 Task:  Click on Golf Select Pick Sheet First name Mia Last name Mitchell and  Email softage.2@softage.net Group 1 Viktor Hovland Group 2 Collin Morikawa Bonus Golfer Collin Morikawa Group 3 Sungjae Im Group 4 Hideki Matsuyama #1 Golfer For The Week Jon Rahm Tie-Breaker Score 1 Submit pick sheet
Action: Mouse moved to (480, 328)
Screenshot: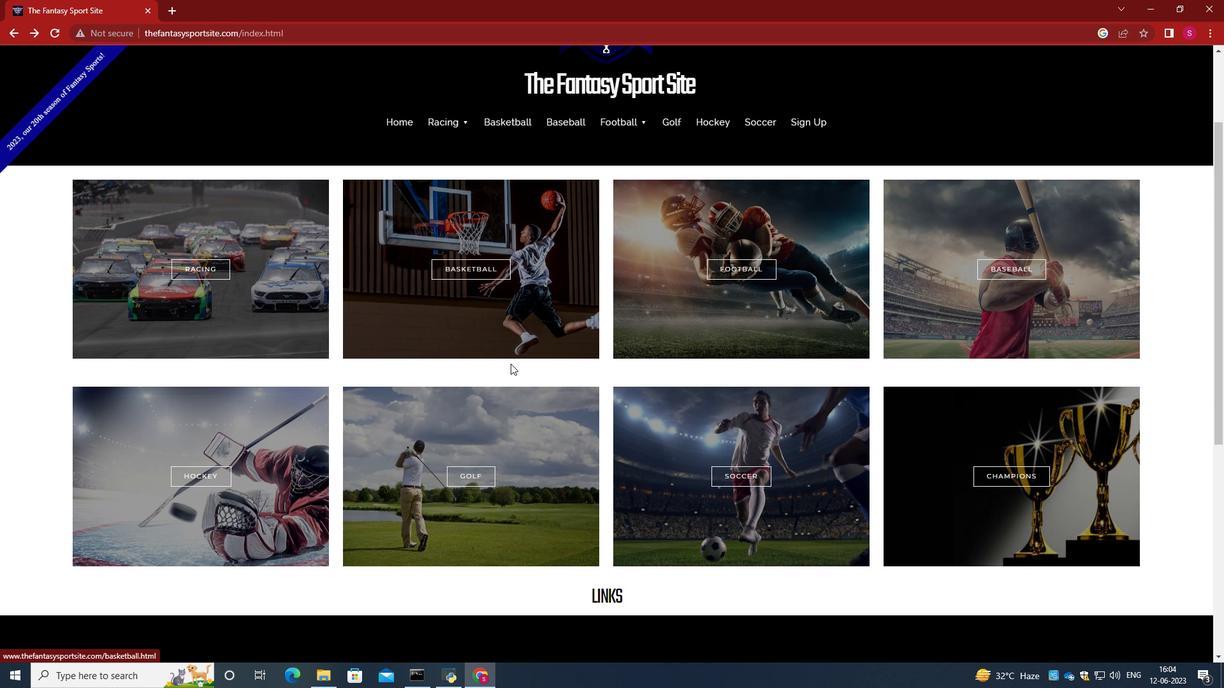 
Action: Mouse scrolled (480, 328) with delta (0, 0)
Screenshot: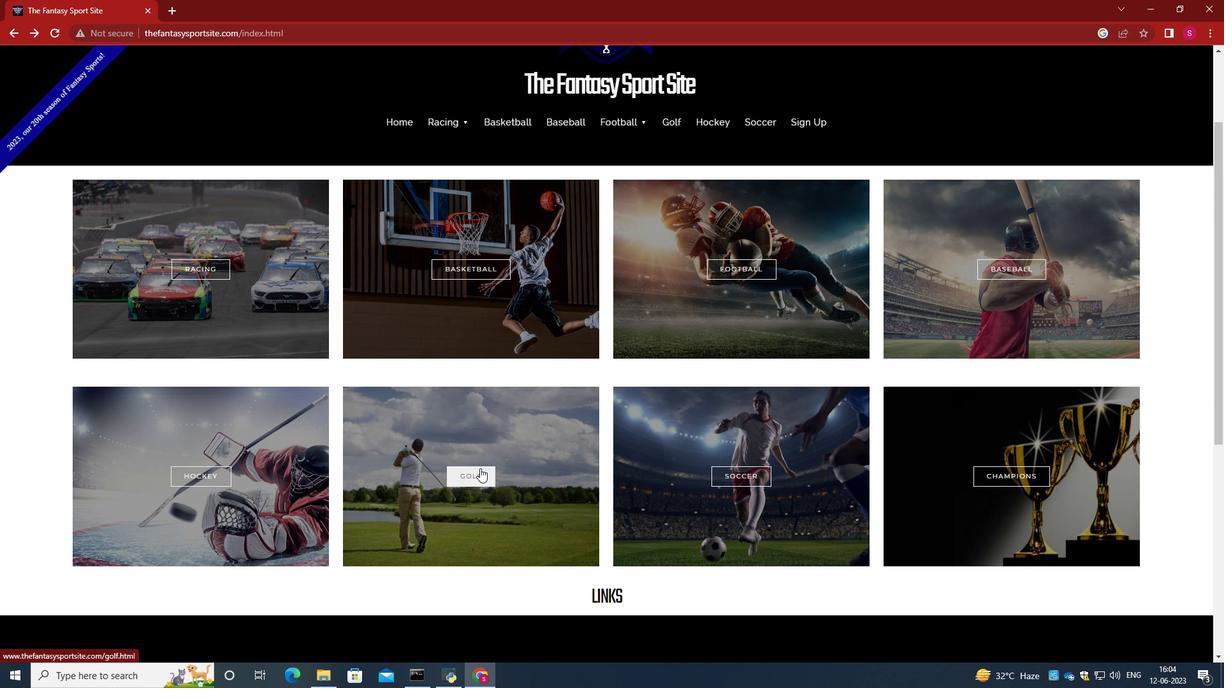 
Action: Mouse scrolled (480, 328) with delta (0, 0)
Screenshot: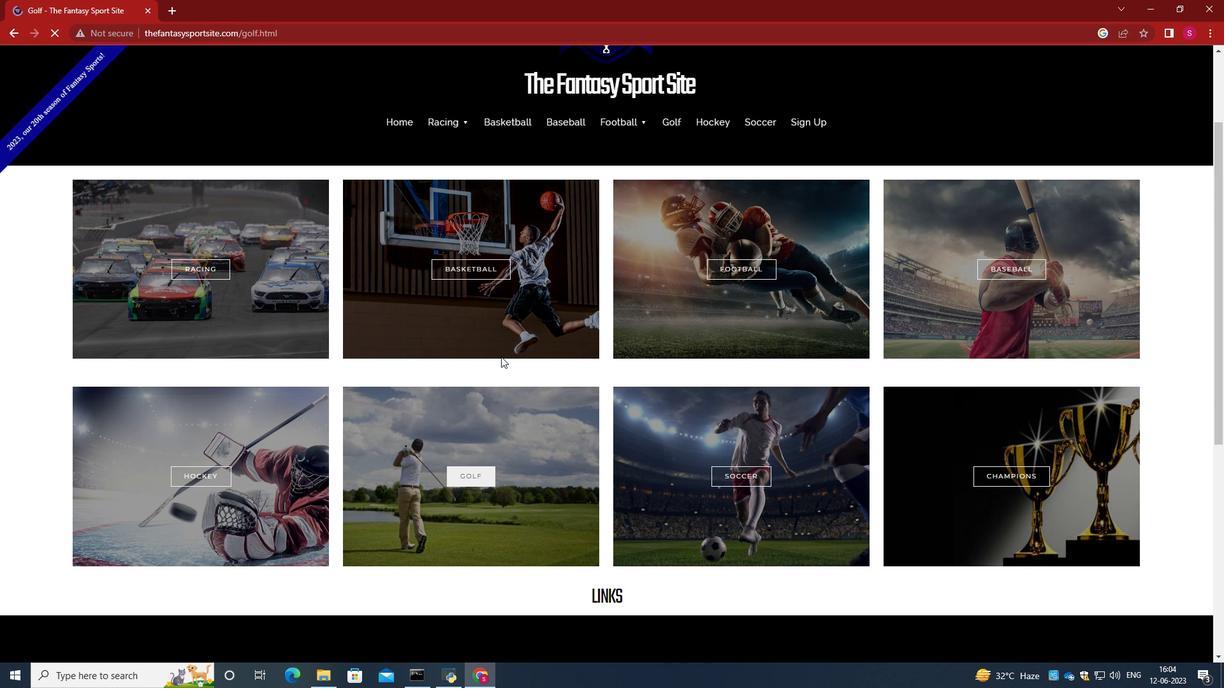 
Action: Mouse scrolled (480, 328) with delta (0, 0)
Screenshot: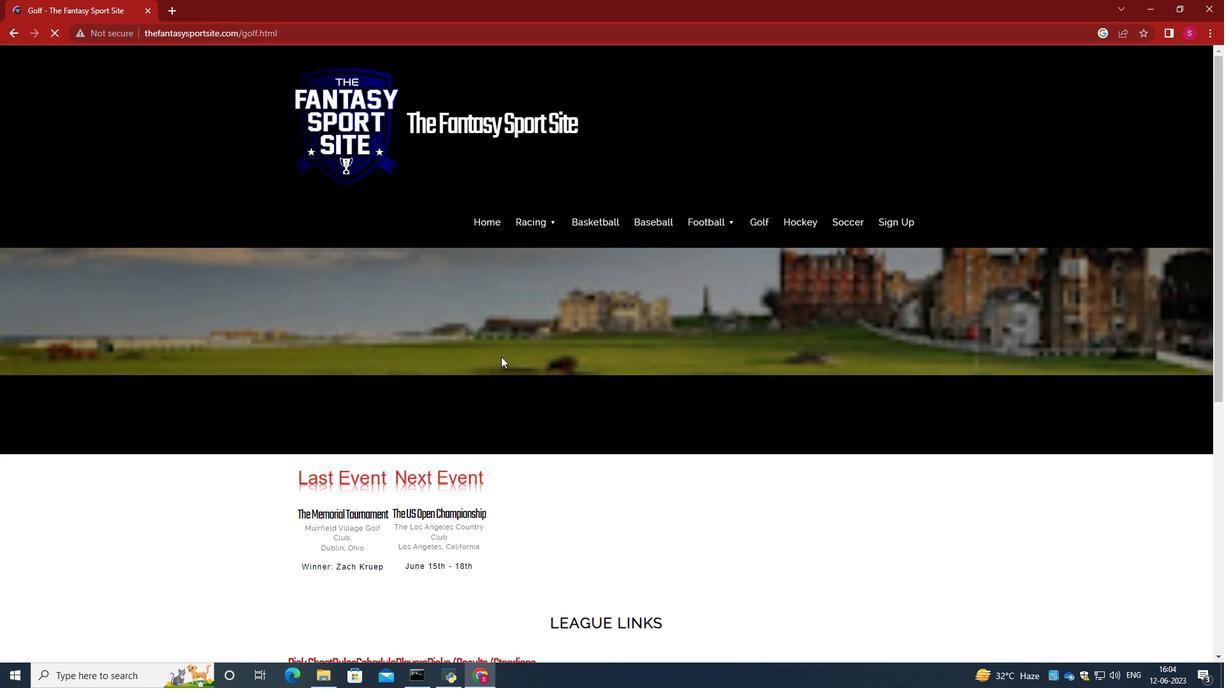 
Action: Mouse moved to (467, 427)
Screenshot: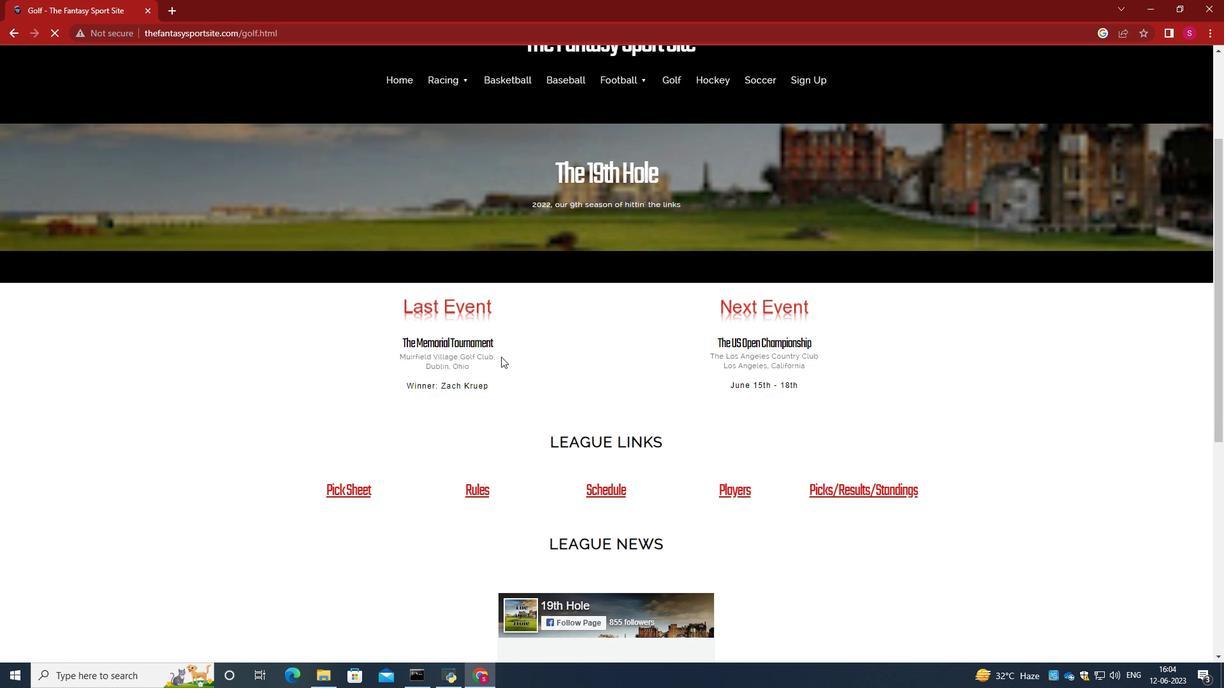 
Action: Mouse pressed left at (467, 427)
Screenshot: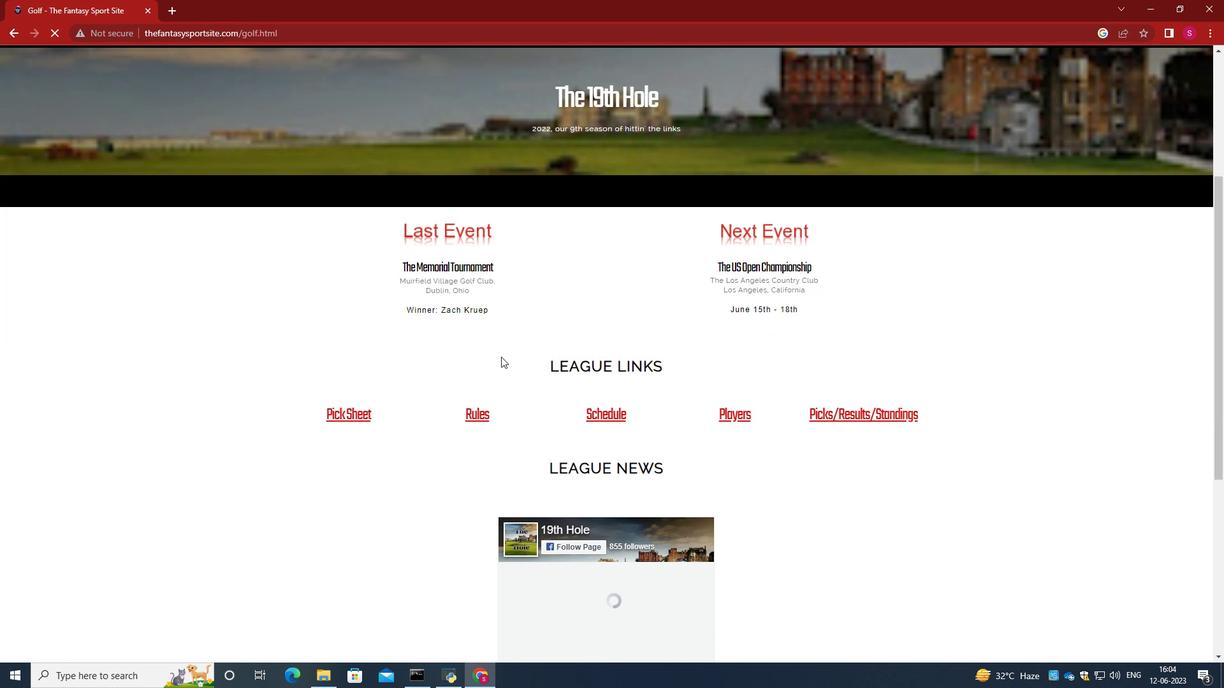 
Action: Mouse moved to (506, 372)
Screenshot: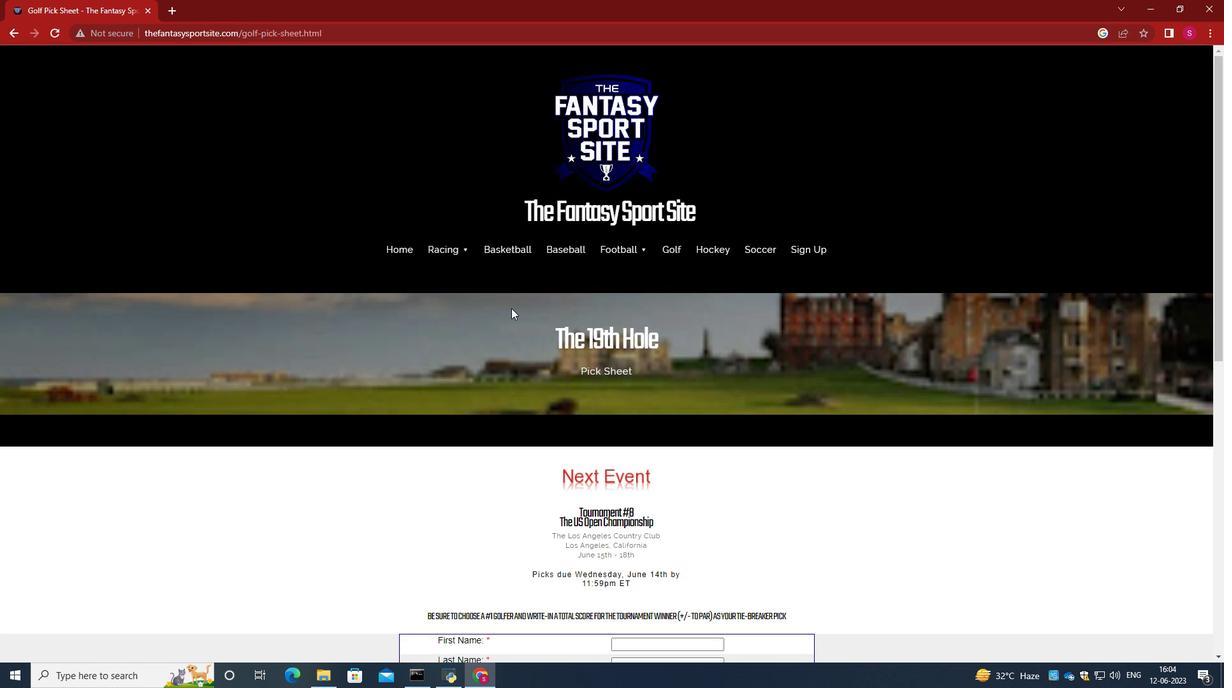 
Action: Mouse scrolled (506, 371) with delta (0, 0)
Screenshot: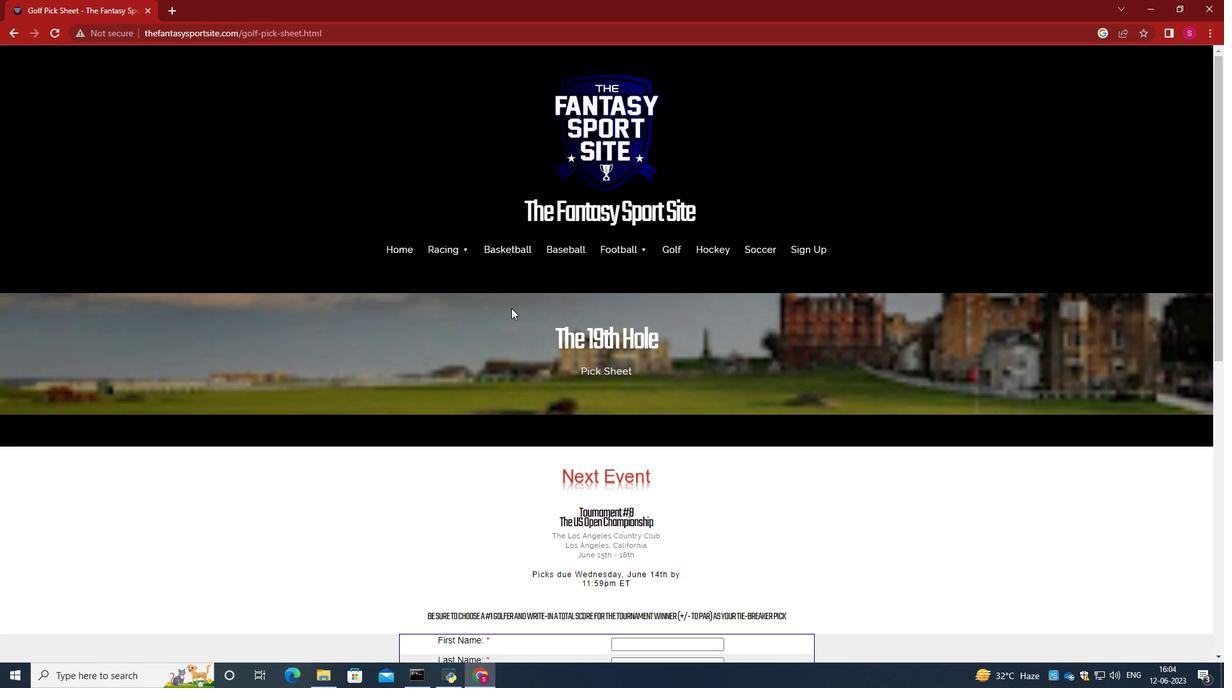 
Action: Mouse scrolled (506, 371) with delta (0, 0)
Screenshot: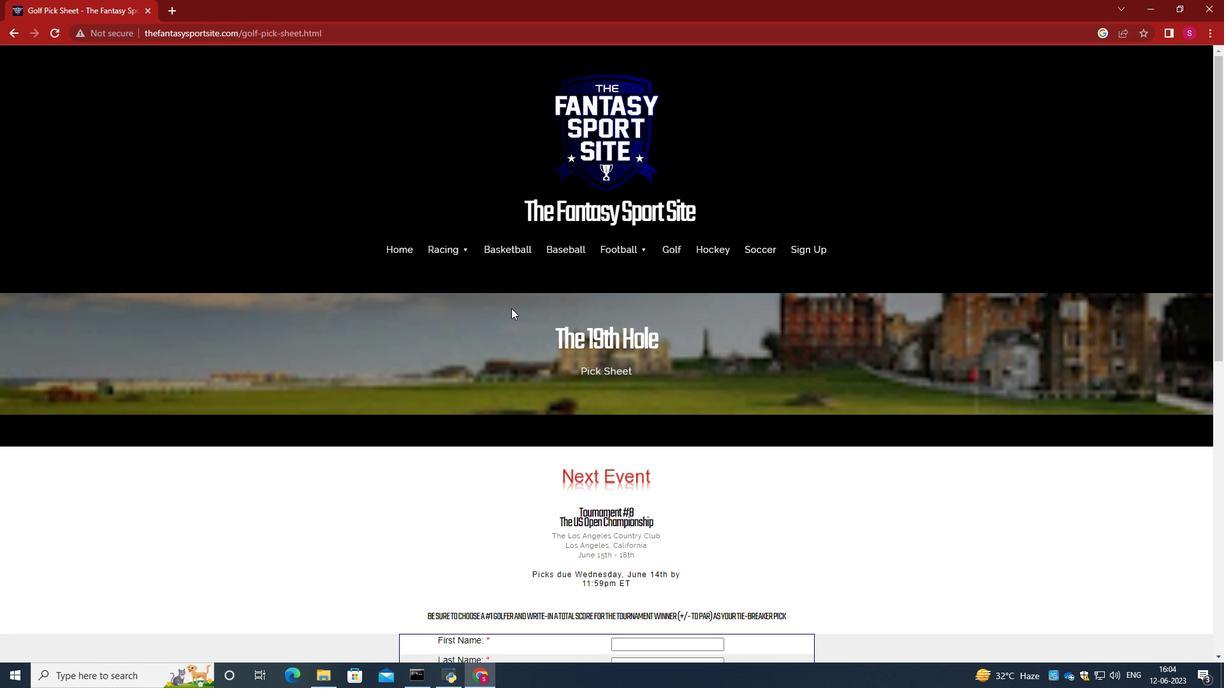 
Action: Mouse scrolled (506, 371) with delta (0, 0)
Screenshot: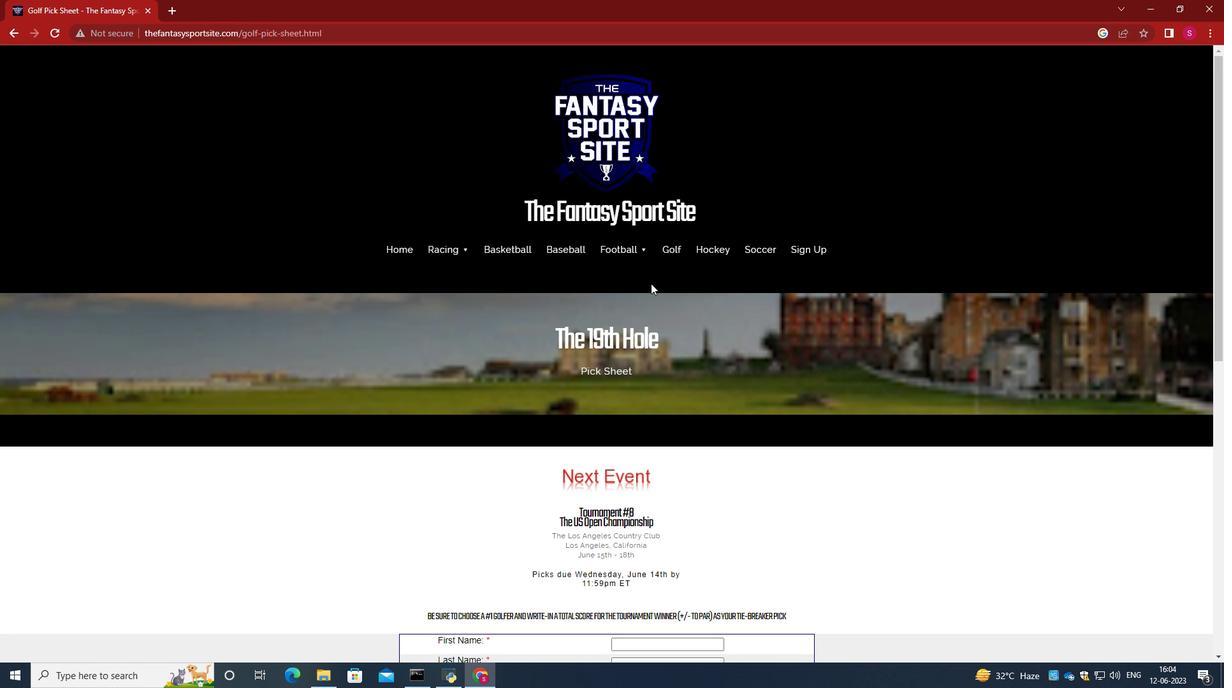 
Action: Mouse scrolled (506, 371) with delta (0, 0)
Screenshot: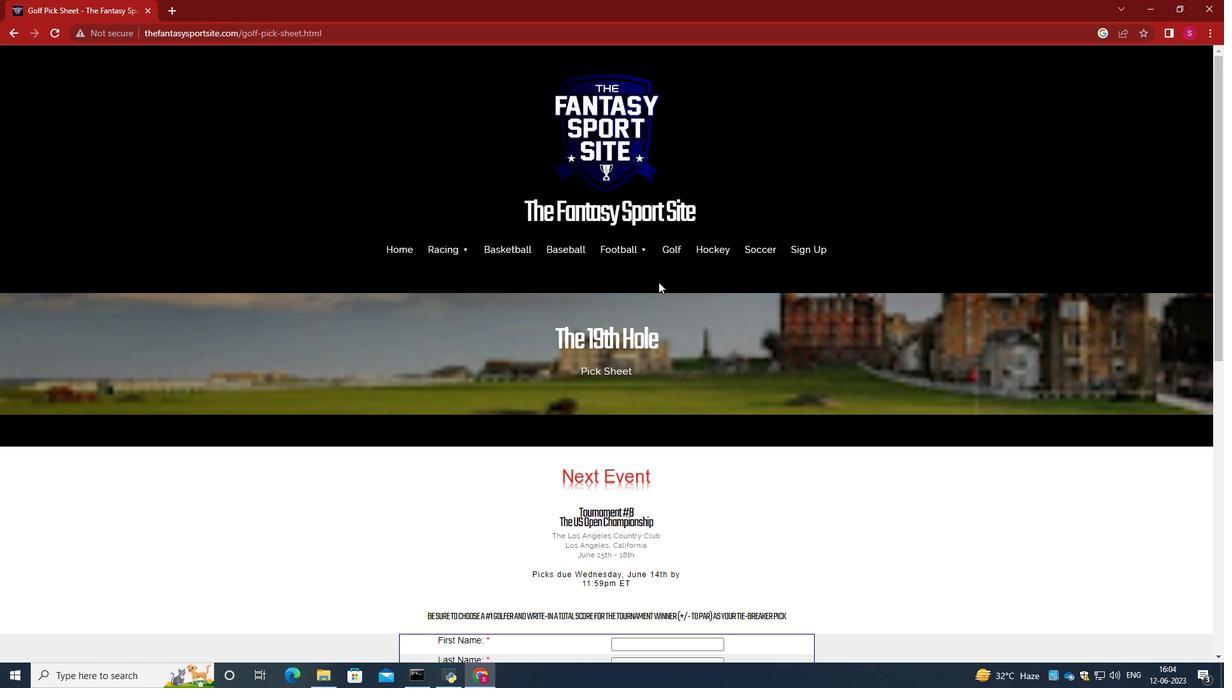 
Action: Mouse moved to (368, 413)
Screenshot: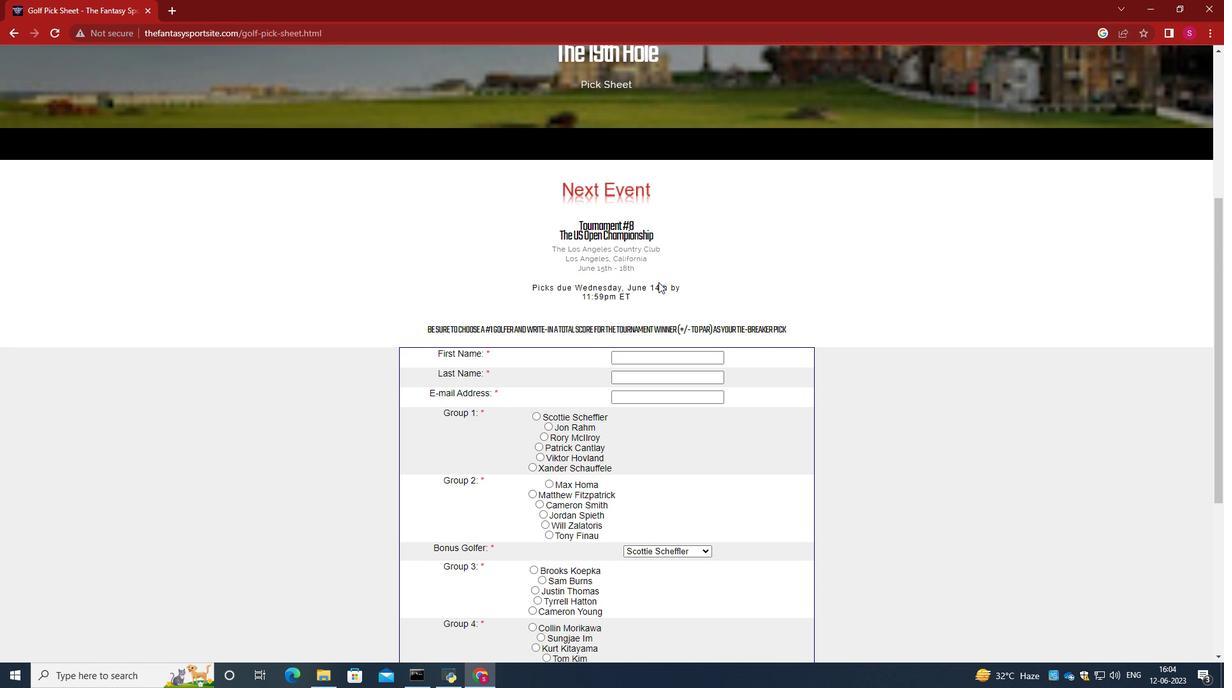 
Action: Mouse pressed left at (368, 413)
Screenshot: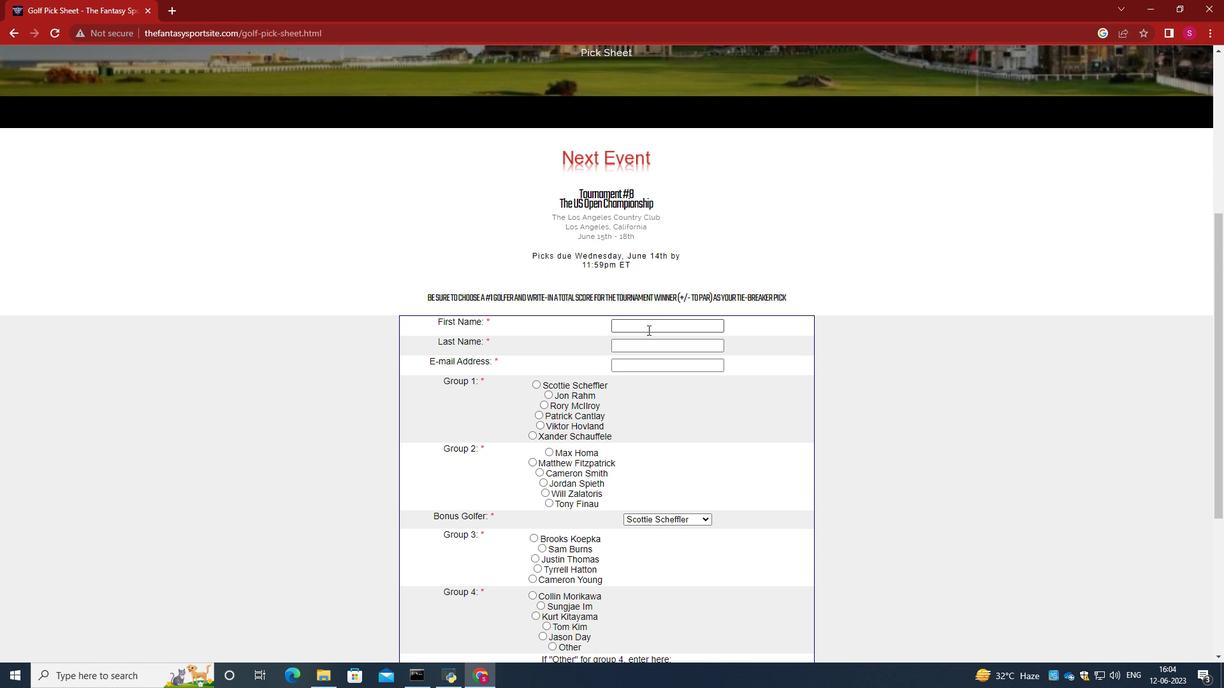 
Action: Mouse moved to (568, 346)
Screenshot: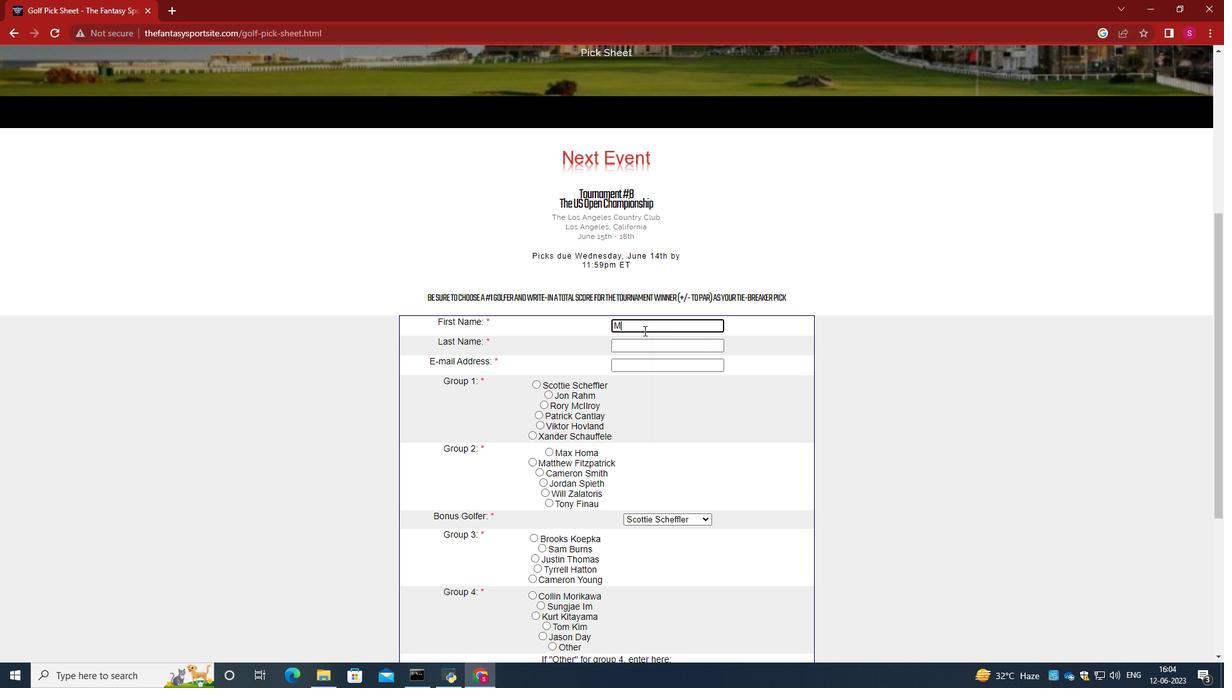 
Action: Mouse scrolled (568, 346) with delta (0, 0)
Screenshot: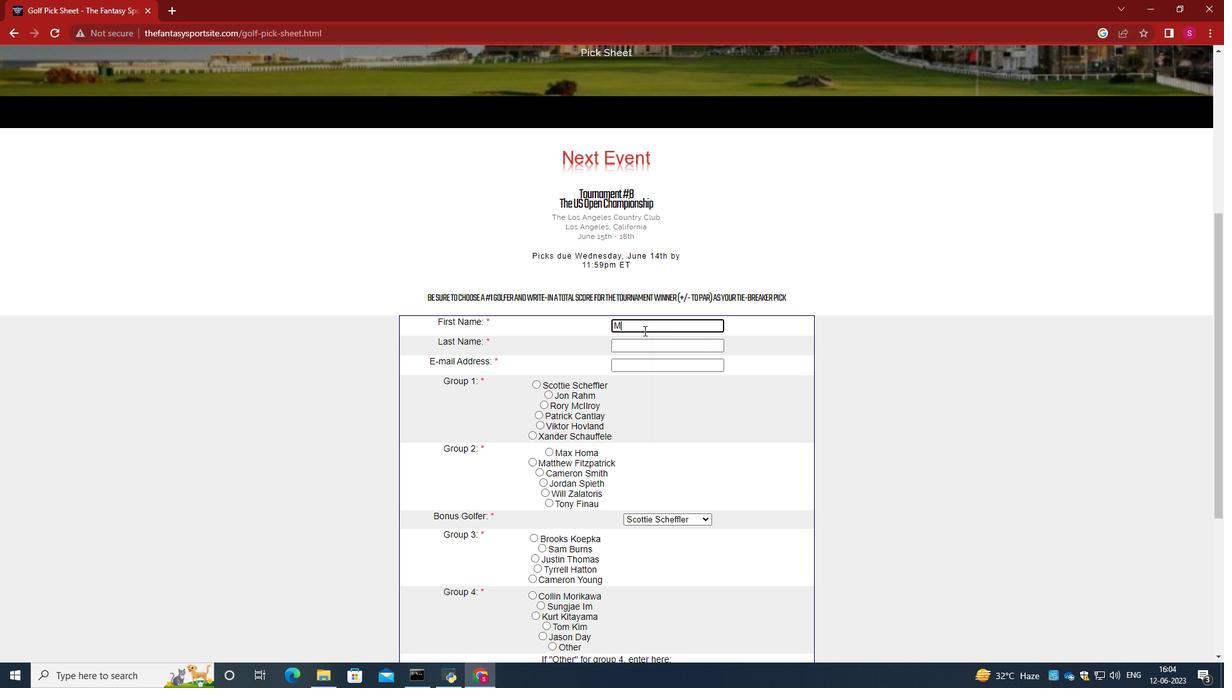 
Action: Mouse scrolled (568, 346) with delta (0, 0)
Screenshot: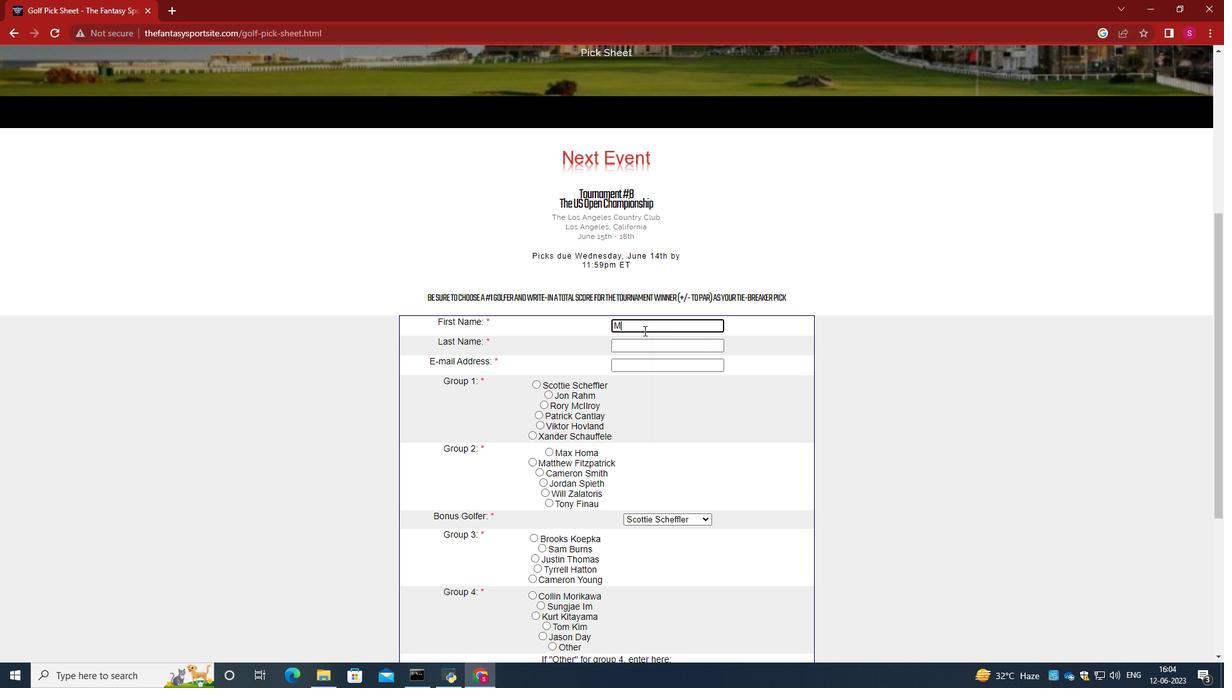 
Action: Mouse scrolled (568, 347) with delta (0, 0)
Screenshot: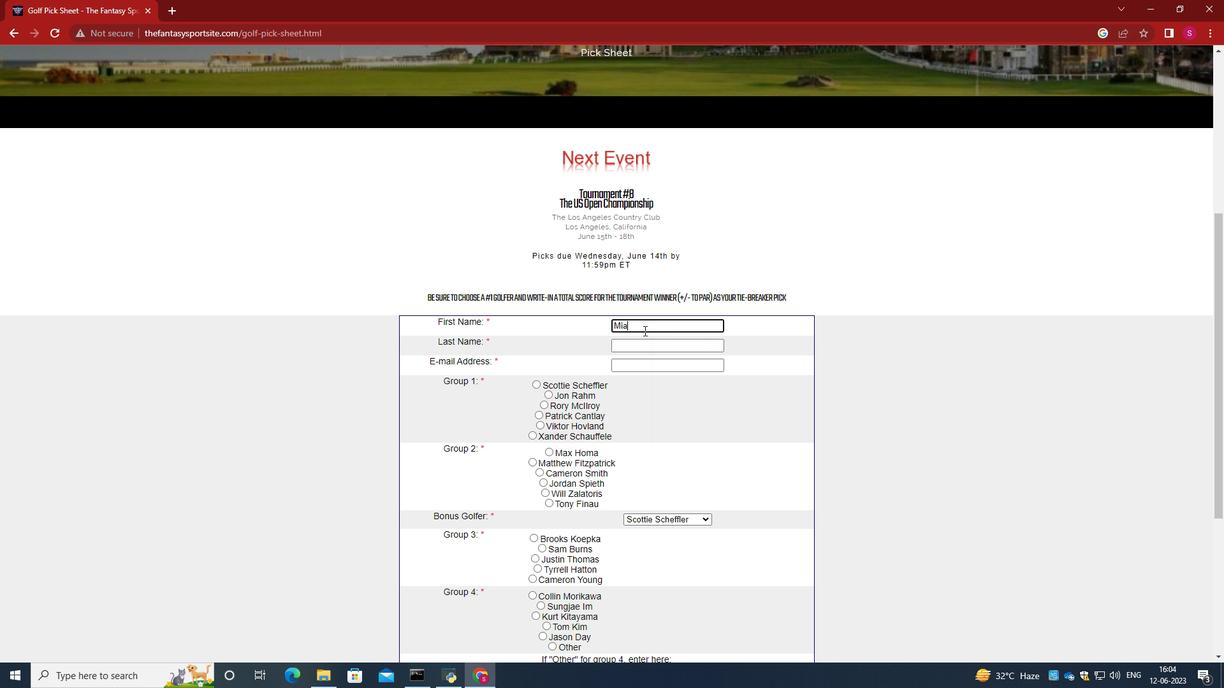 
Action: Mouse scrolled (568, 347) with delta (0, 0)
Screenshot: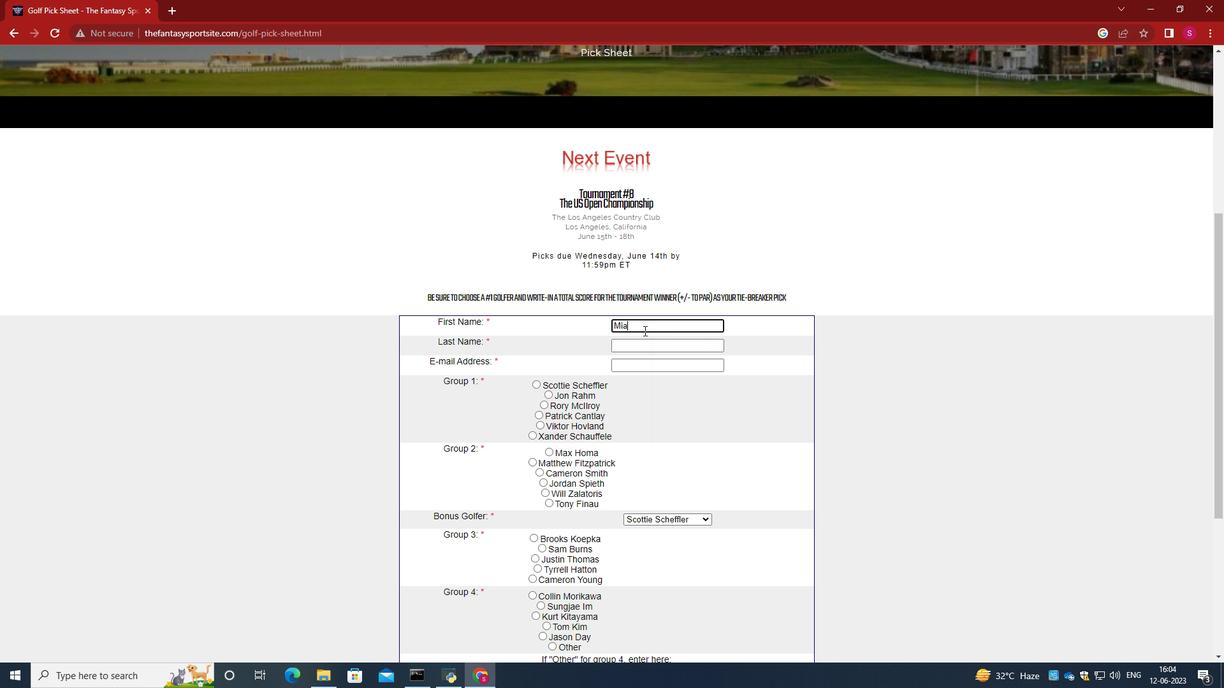 
Action: Mouse scrolled (568, 347) with delta (0, 0)
Screenshot: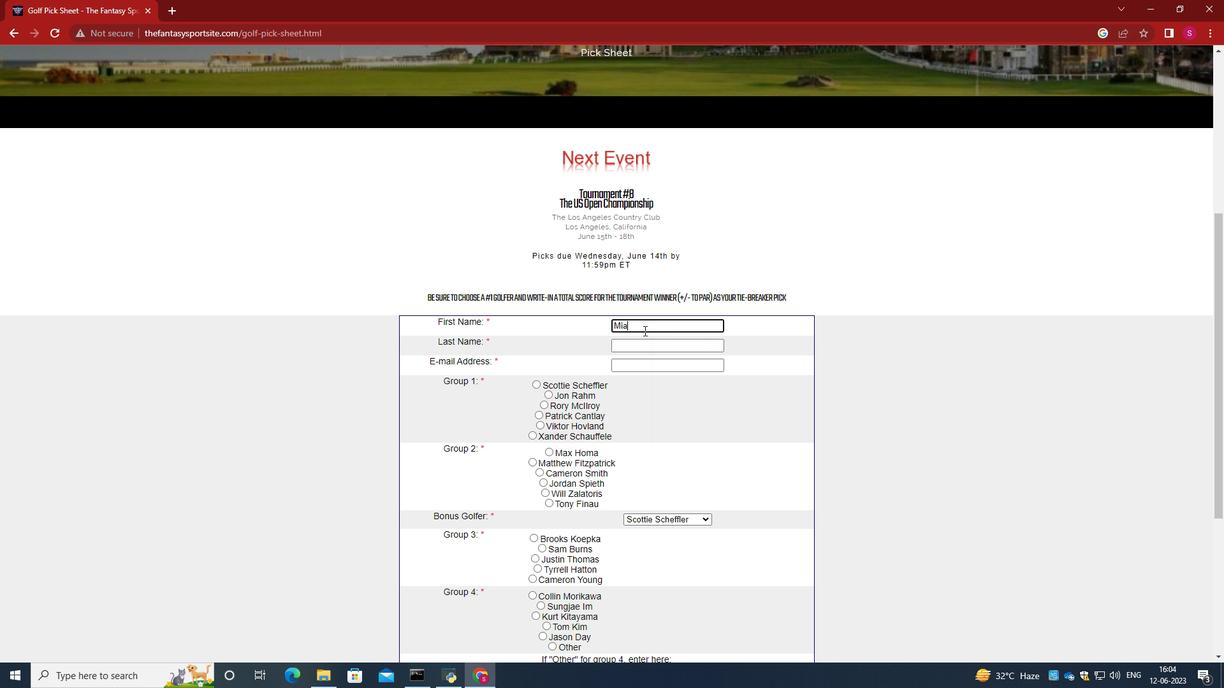 
Action: Mouse scrolled (568, 347) with delta (0, 0)
Screenshot: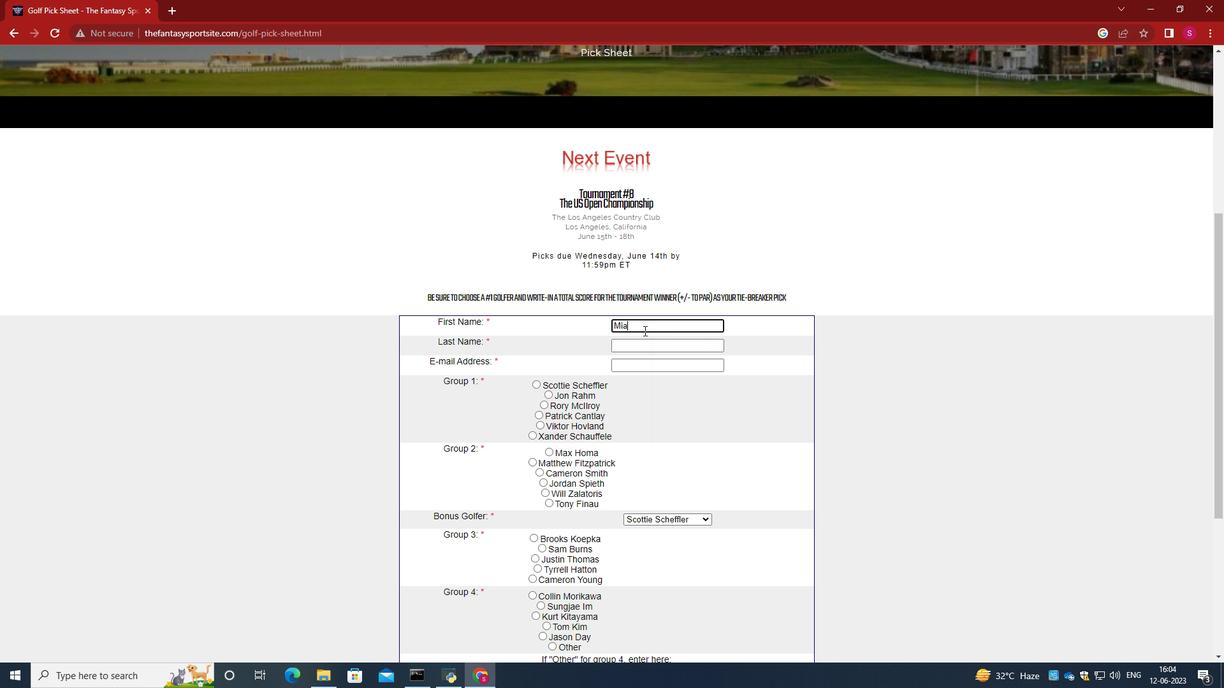 
Action: Mouse moved to (483, 253)
Screenshot: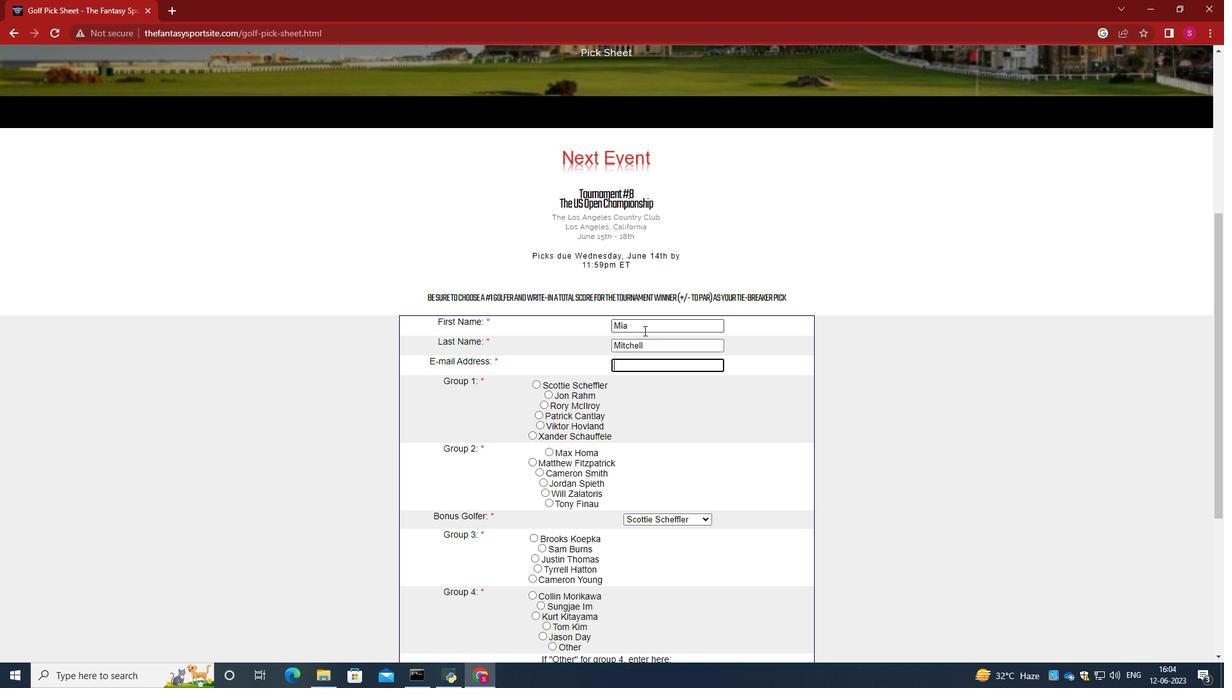
Action: Mouse scrolled (483, 253) with delta (0, 0)
Screenshot: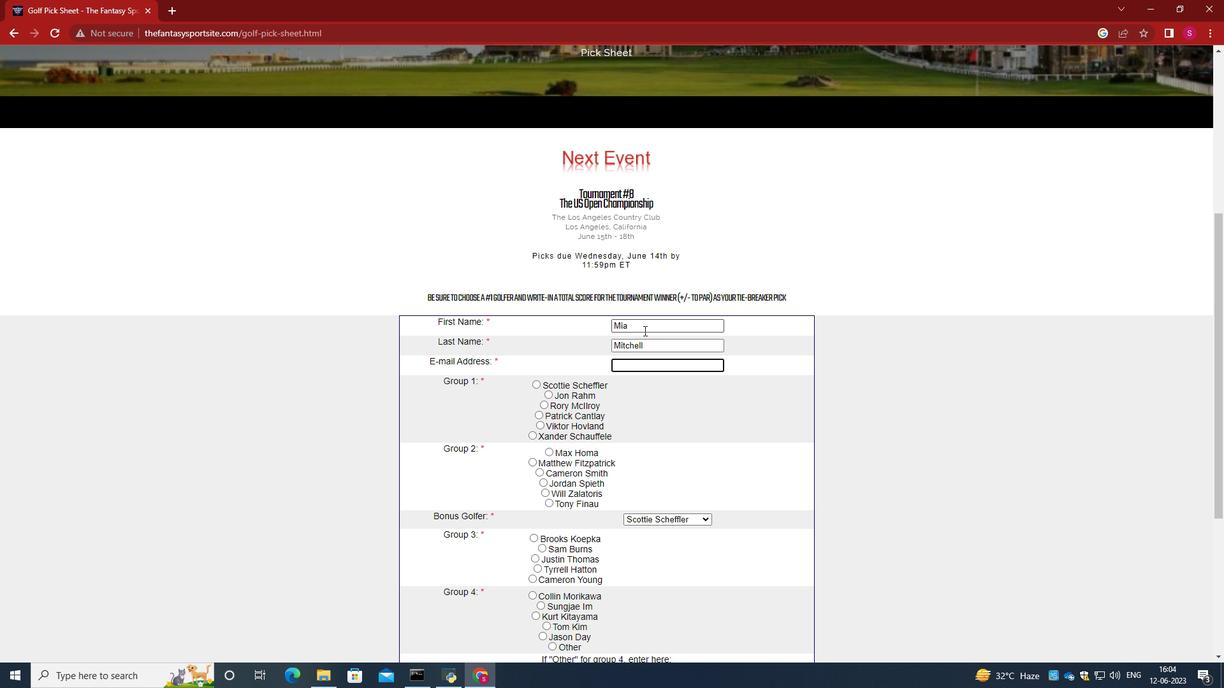 
Action: Mouse scrolled (483, 253) with delta (0, 0)
Screenshot: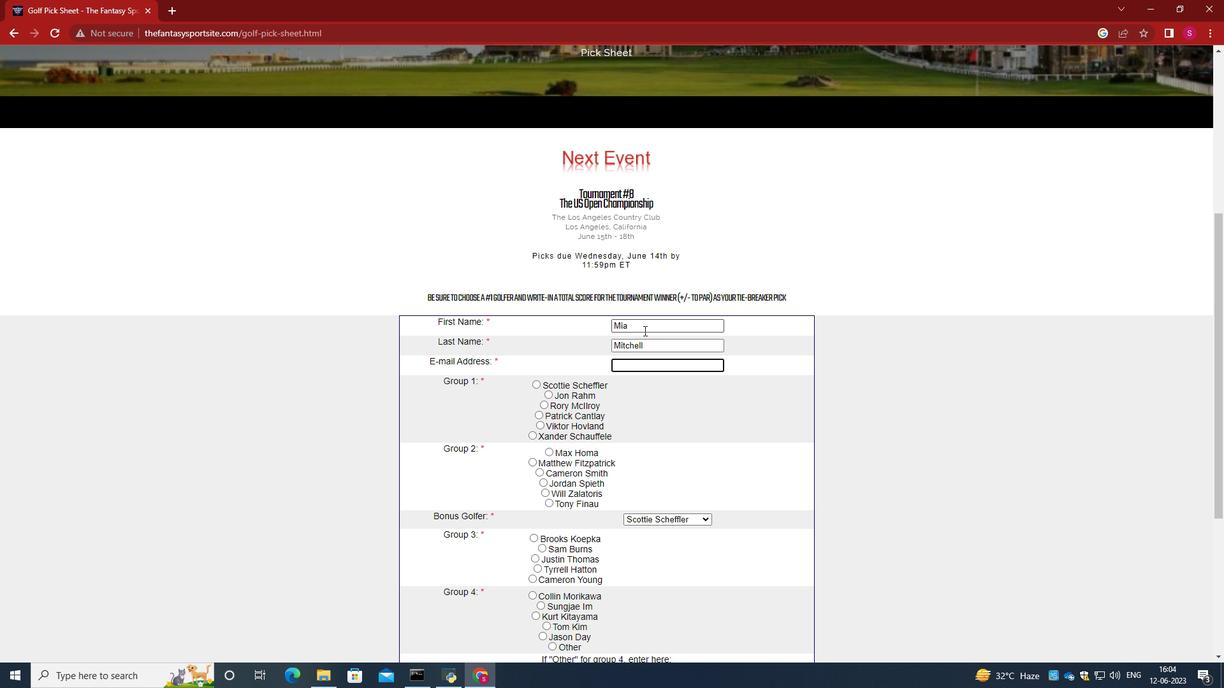 
Action: Mouse moved to (483, 251)
Screenshot: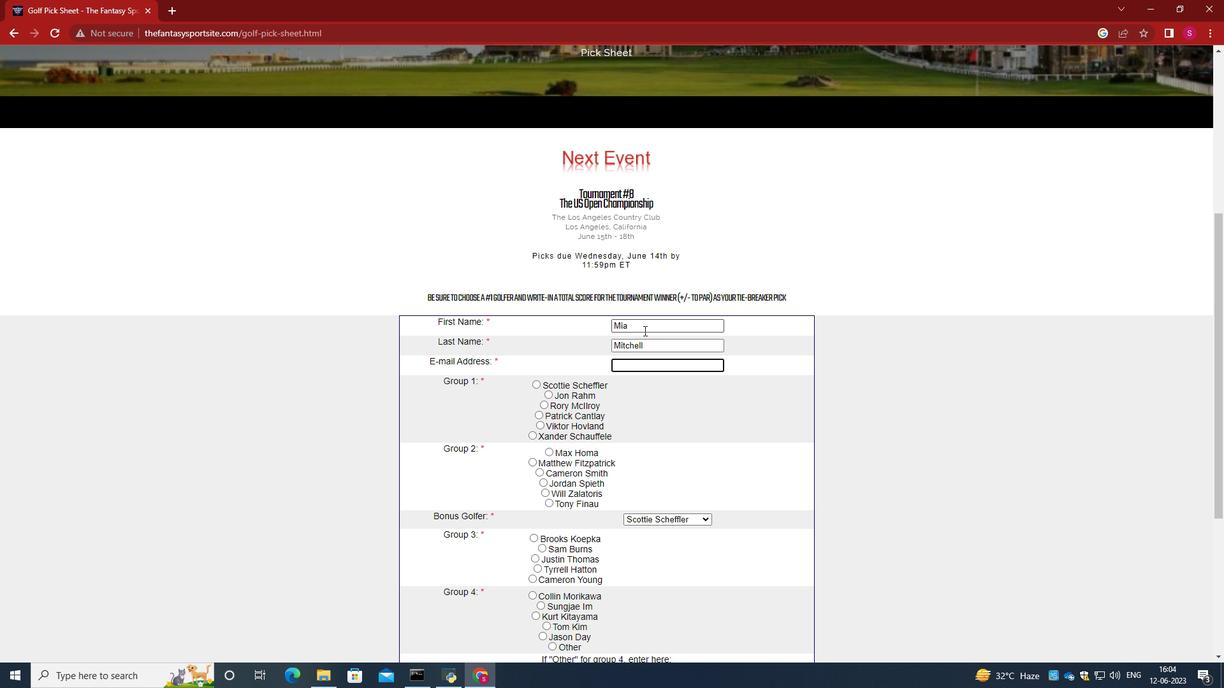 
Action: Mouse scrolled (483, 251) with delta (0, 0)
Screenshot: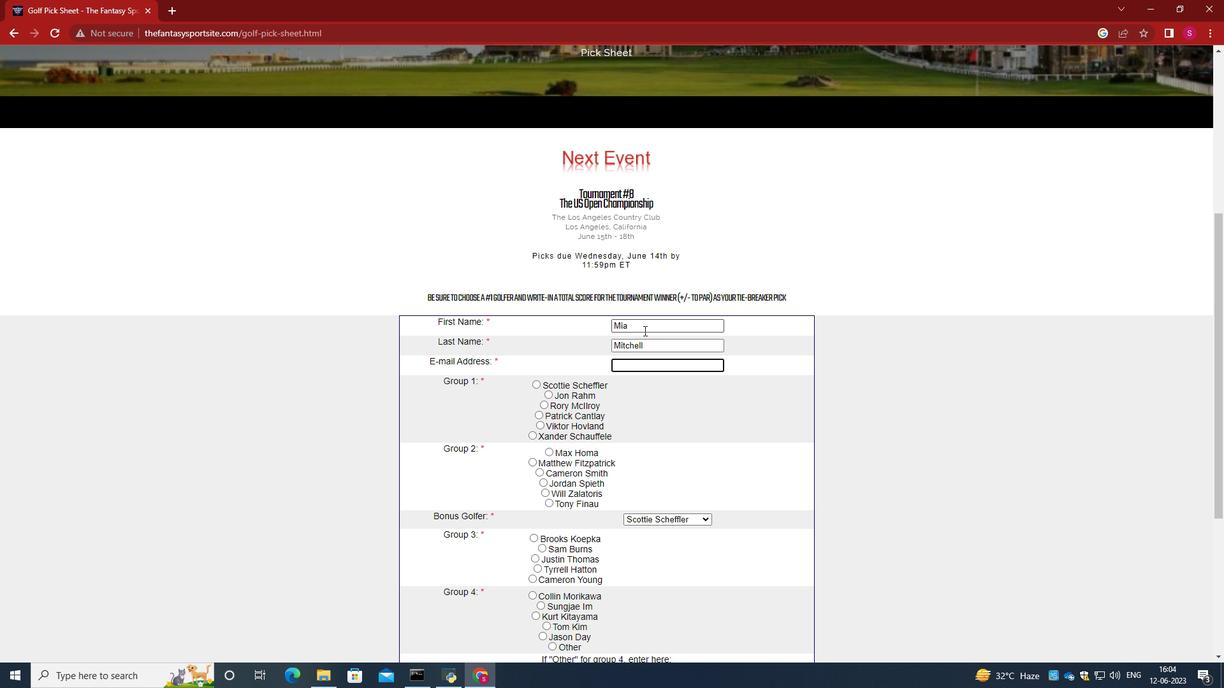 
Action: Mouse moved to (478, 246)
Screenshot: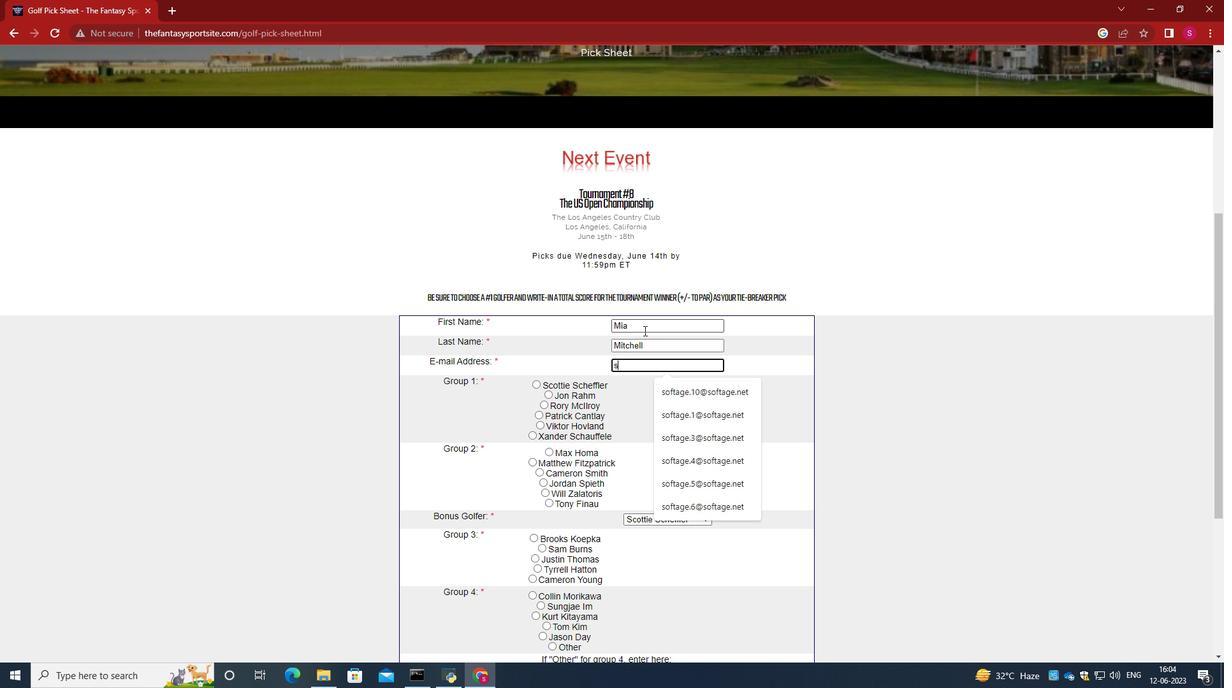 
Action: Mouse scrolled (490, 291) with delta (0, 0)
Screenshot: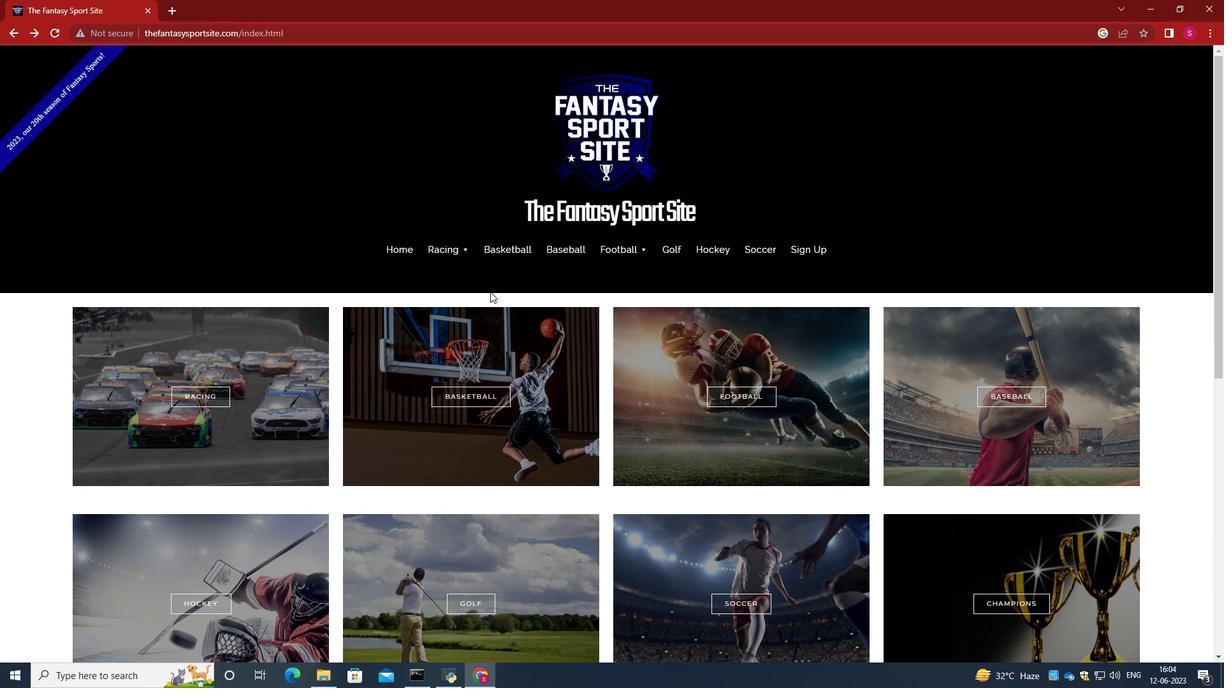
Action: Mouse scrolled (490, 291) with delta (0, 0)
Screenshot: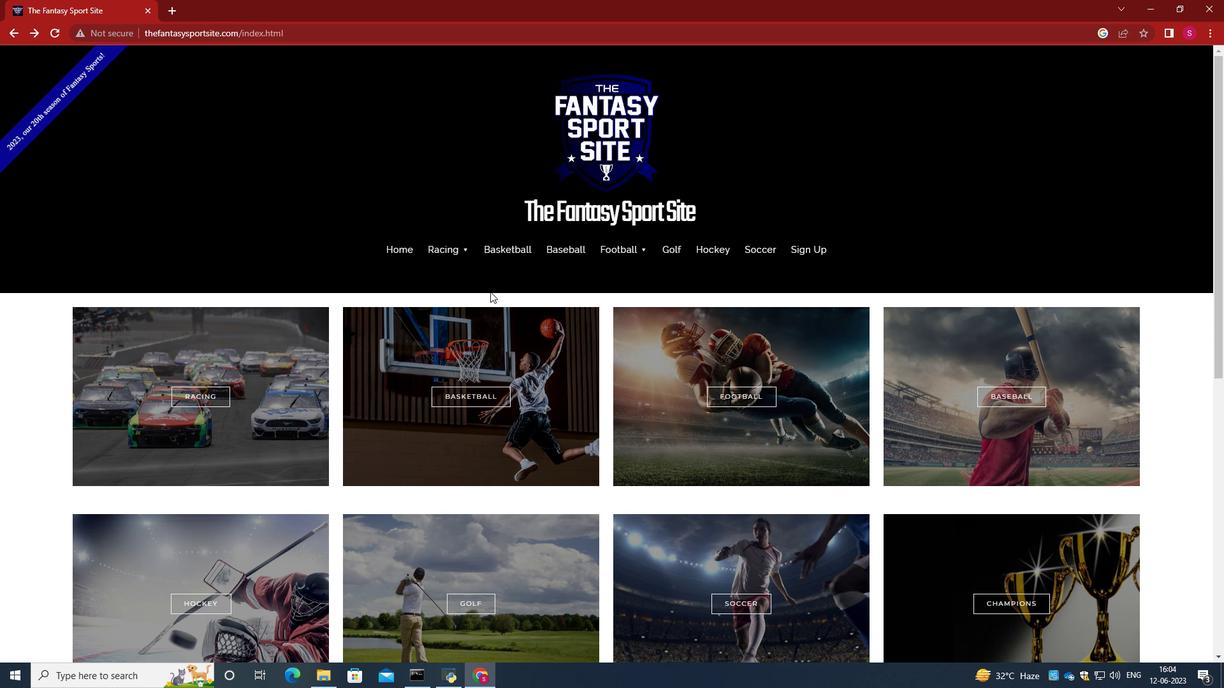 
Action: Mouse moved to (480, 468)
Screenshot: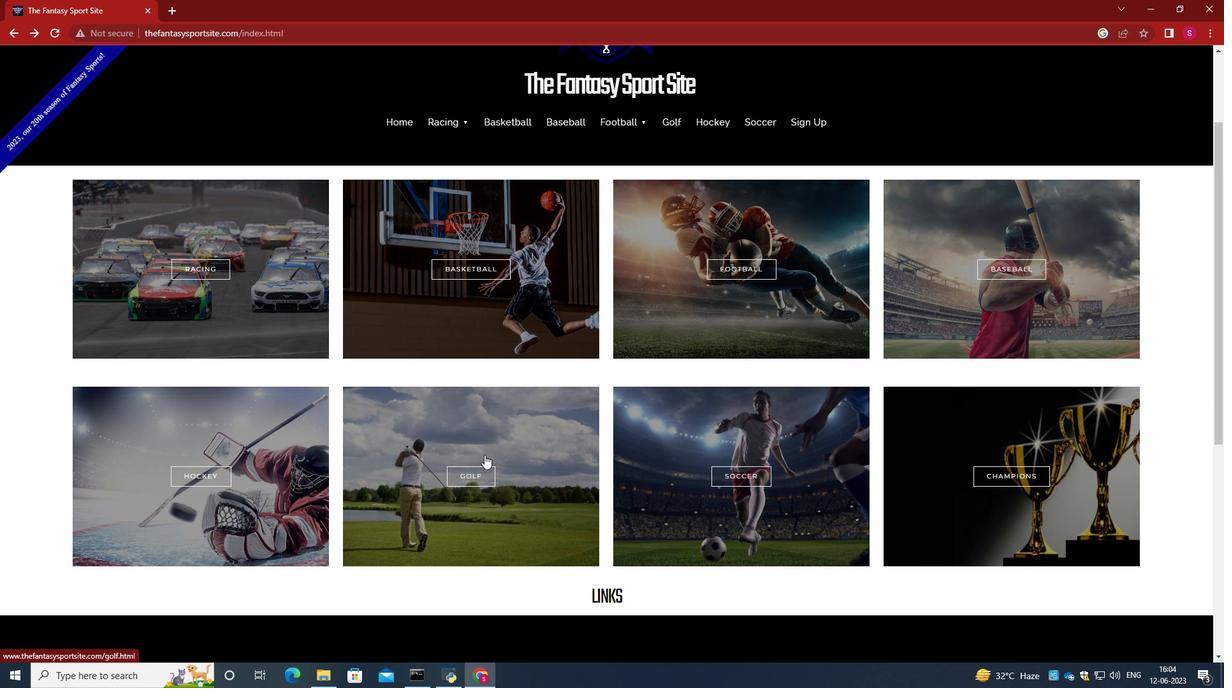 
Action: Mouse pressed left at (480, 468)
Screenshot: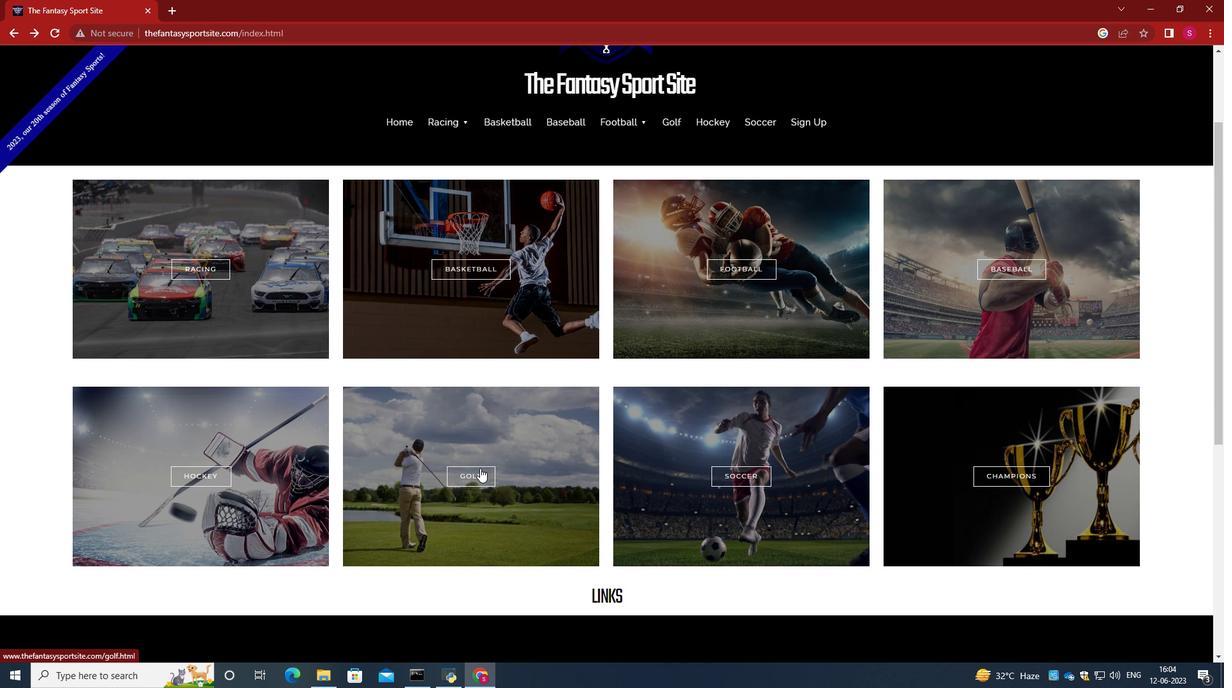 
Action: Mouse moved to (501, 357)
Screenshot: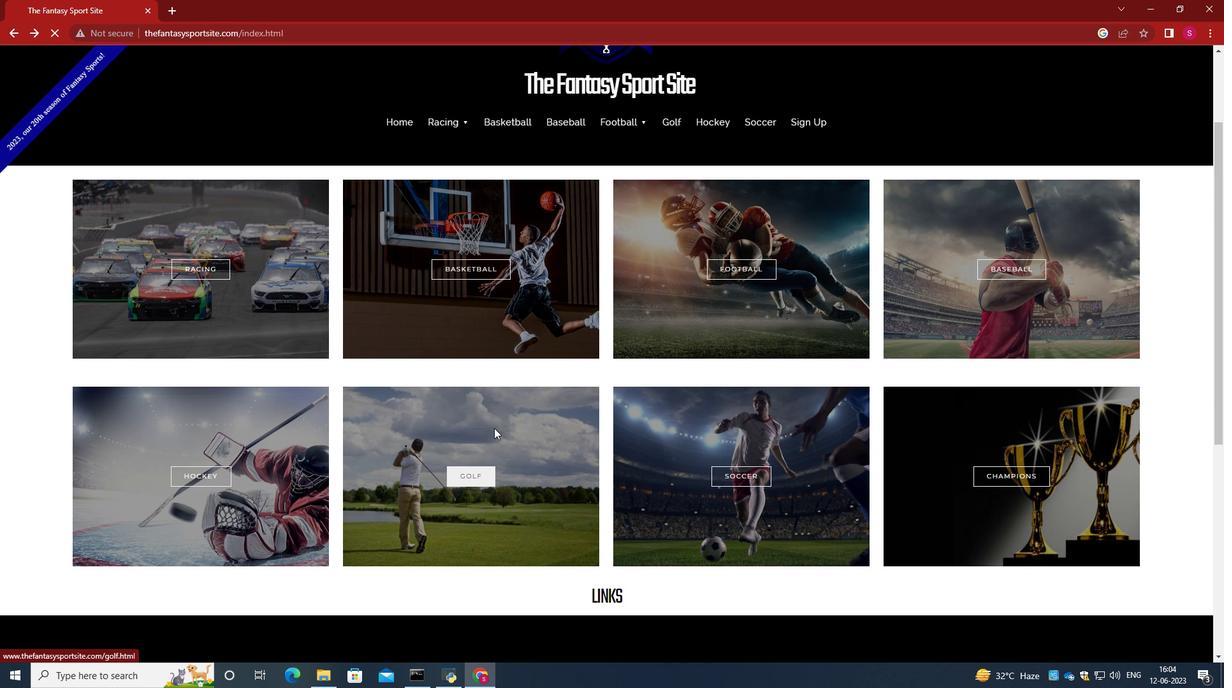 
Action: Mouse scrolled (501, 356) with delta (0, 0)
Screenshot: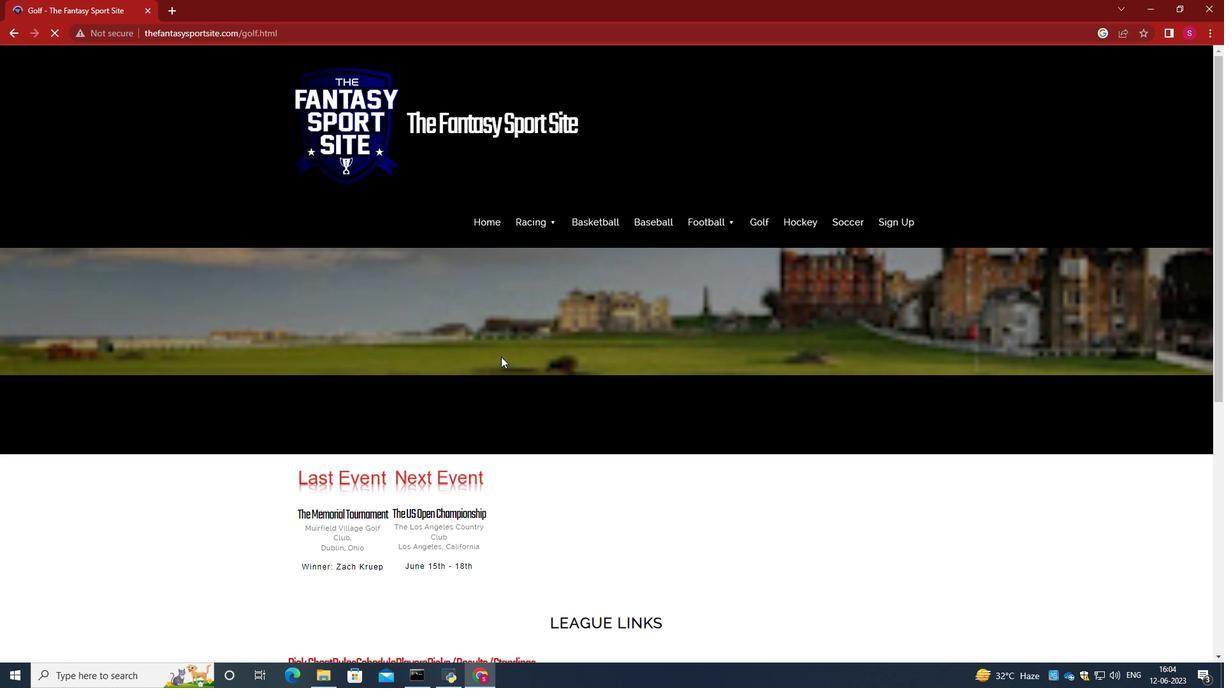 
Action: Mouse scrolled (501, 356) with delta (0, 0)
Screenshot: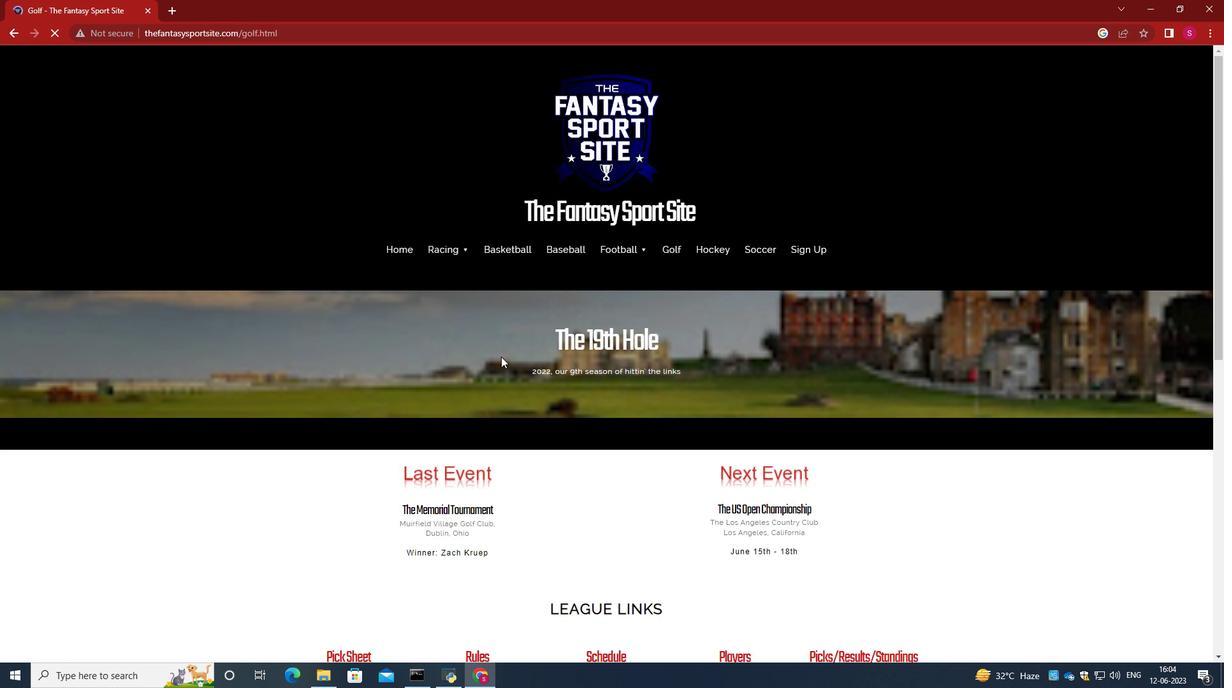 
Action: Mouse scrolled (501, 356) with delta (0, 0)
Screenshot: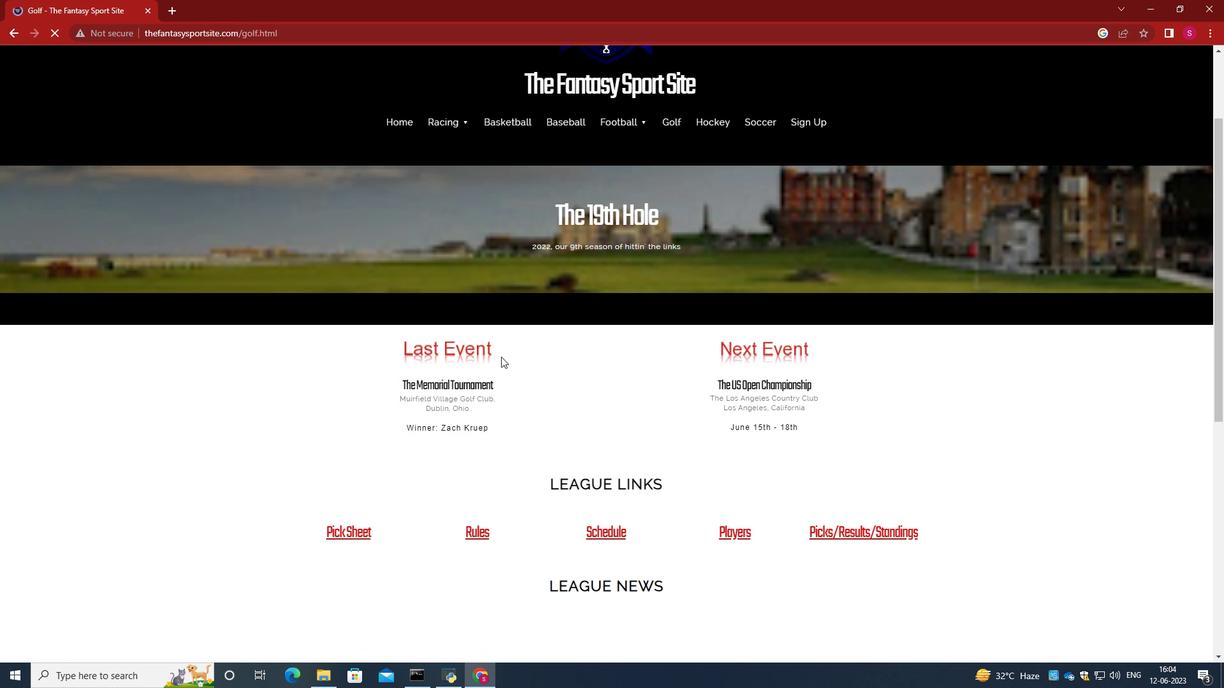 
Action: Mouse scrolled (501, 356) with delta (0, 0)
Screenshot: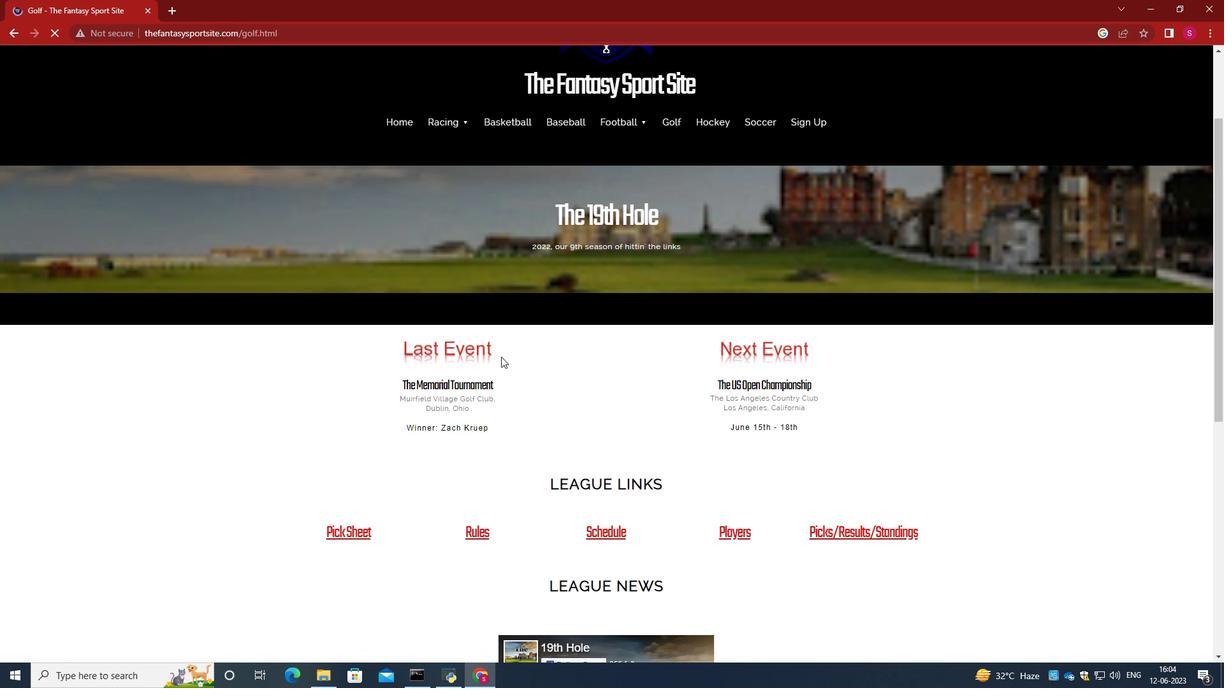 
Action: Mouse moved to (364, 410)
Screenshot: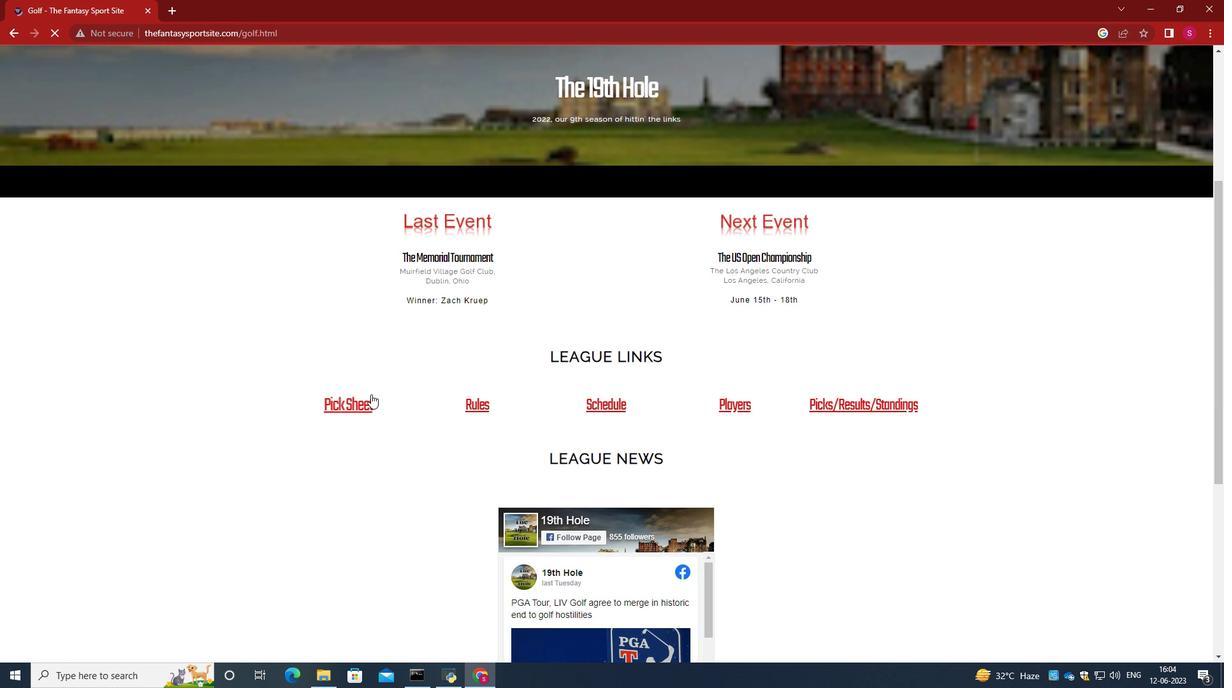 
Action: Mouse pressed left at (364, 410)
Screenshot: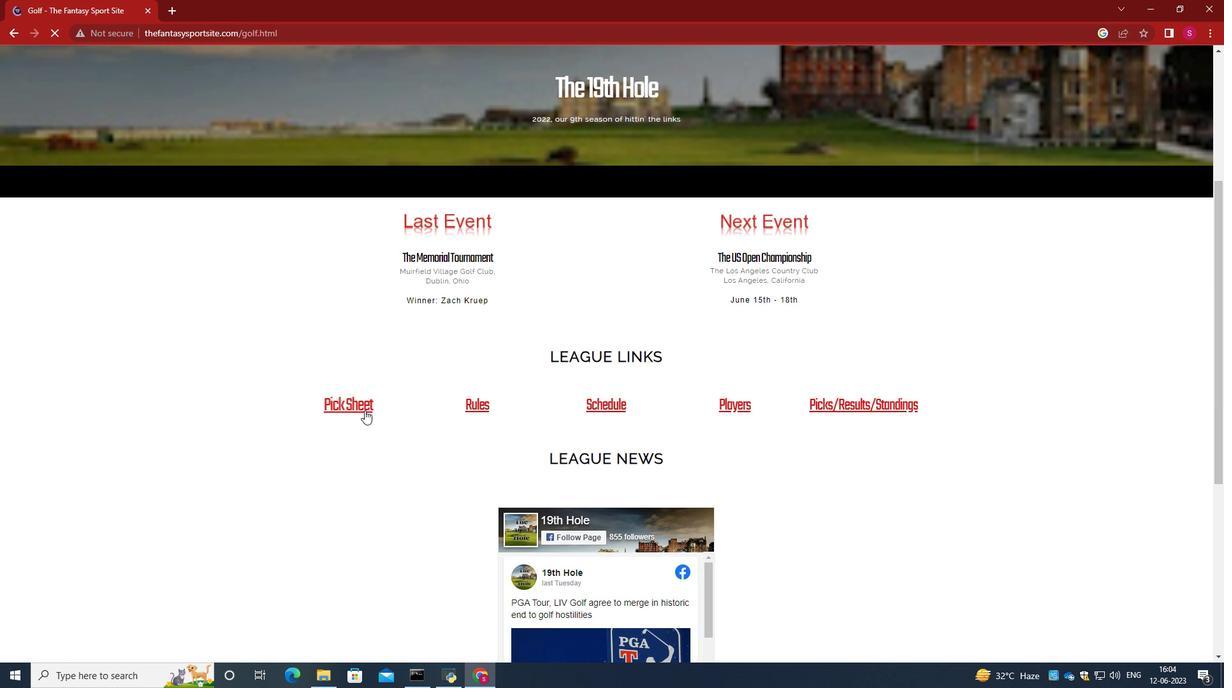
Action: Mouse moved to (658, 282)
Screenshot: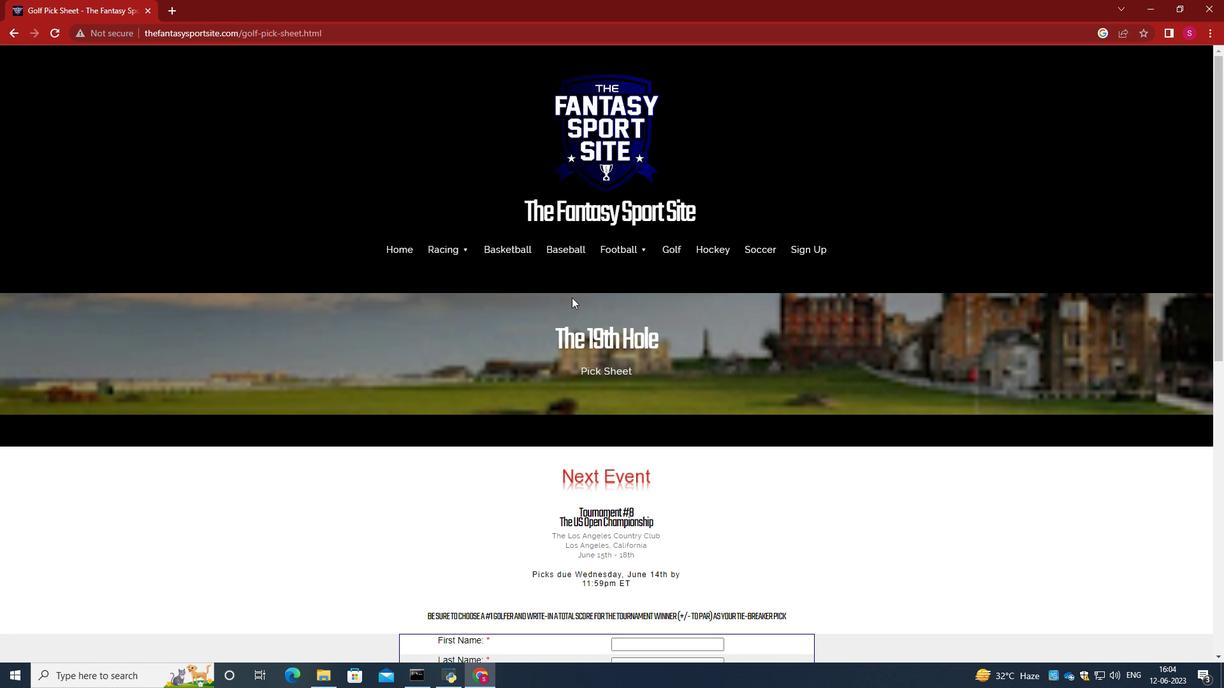 
Action: Mouse scrolled (658, 281) with delta (0, 0)
Screenshot: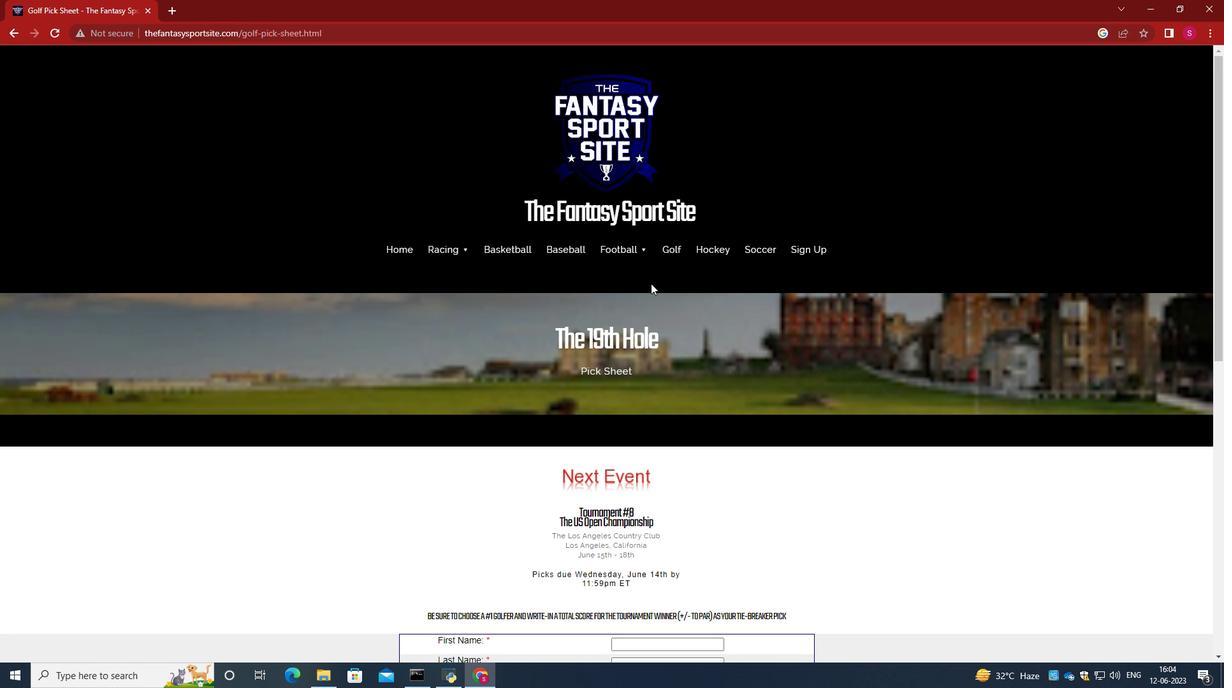 
Action: Mouse scrolled (658, 281) with delta (0, 0)
Screenshot: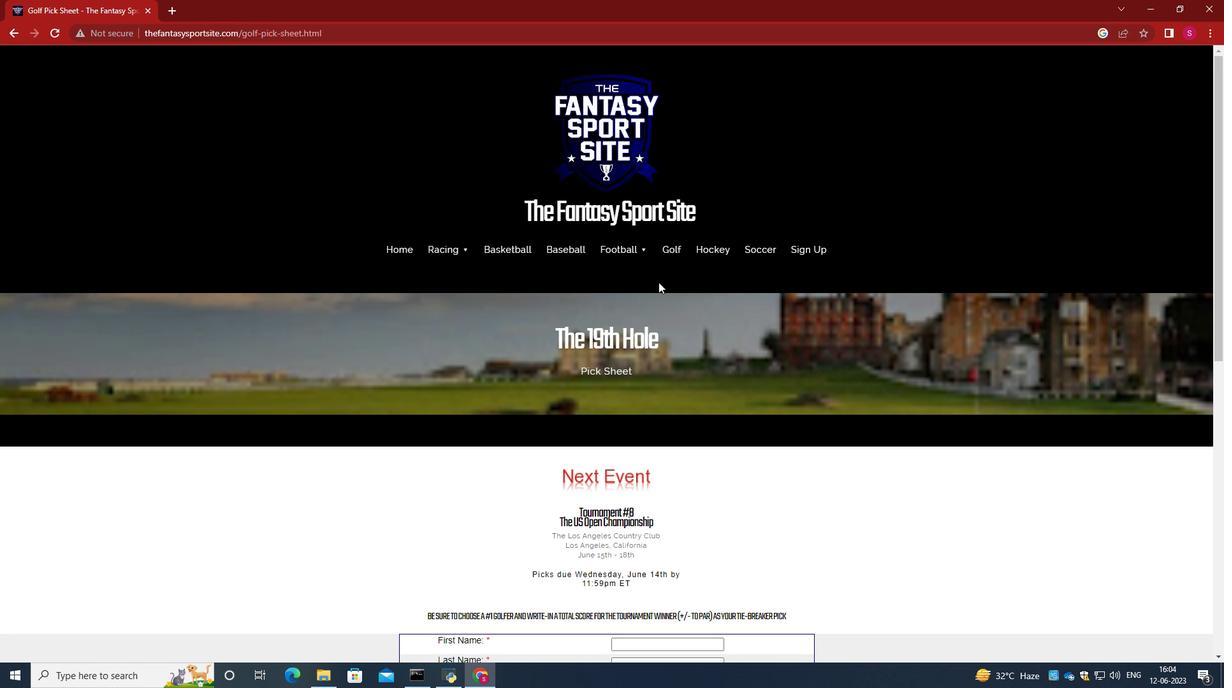 
Action: Mouse scrolled (658, 281) with delta (0, 0)
Screenshot: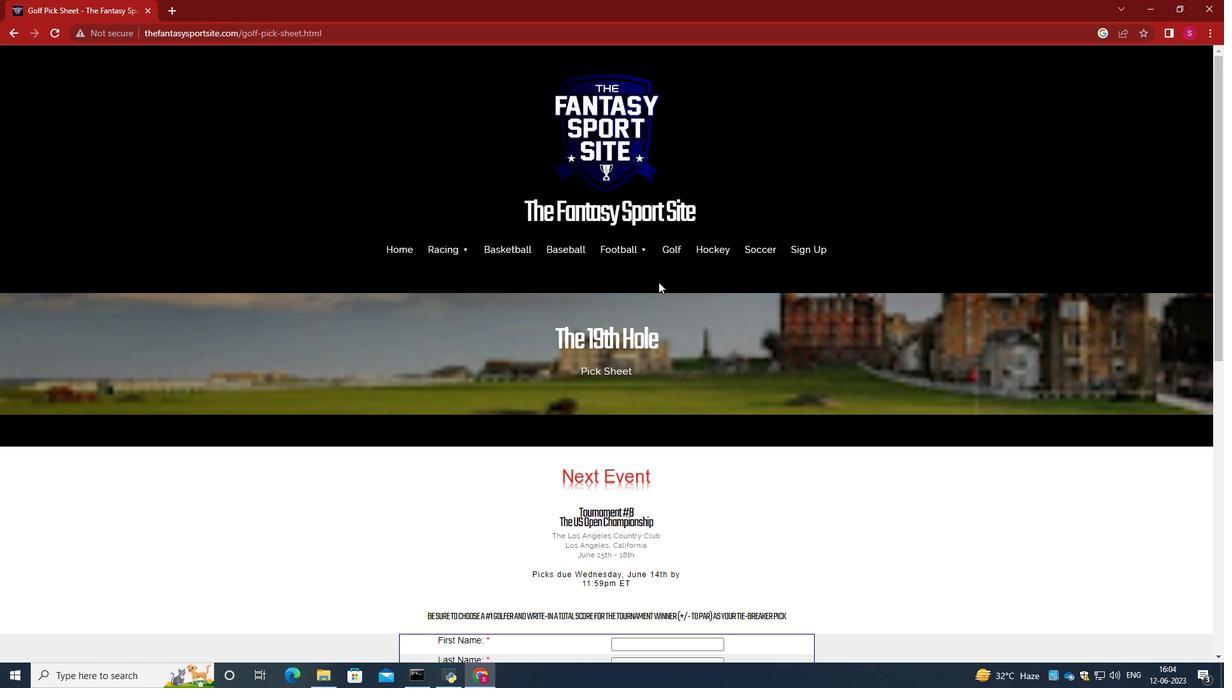 
Action: Mouse scrolled (658, 281) with delta (0, 0)
Screenshot: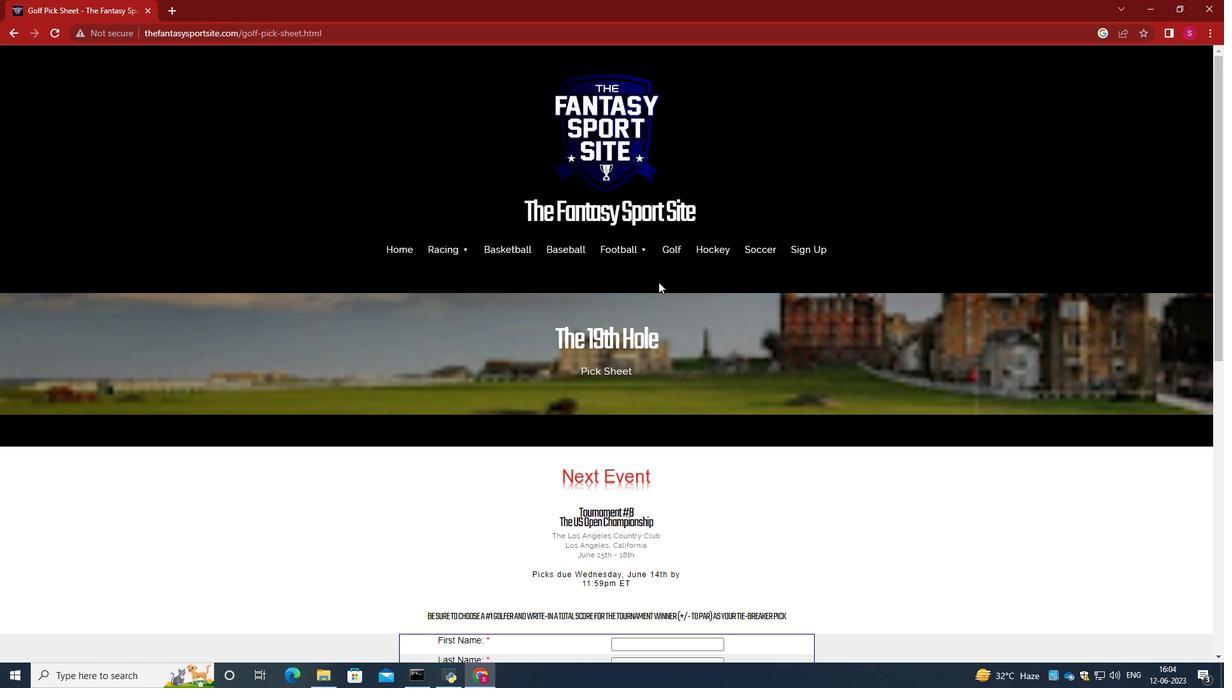 
Action: Mouse scrolled (658, 281) with delta (0, 0)
Screenshot: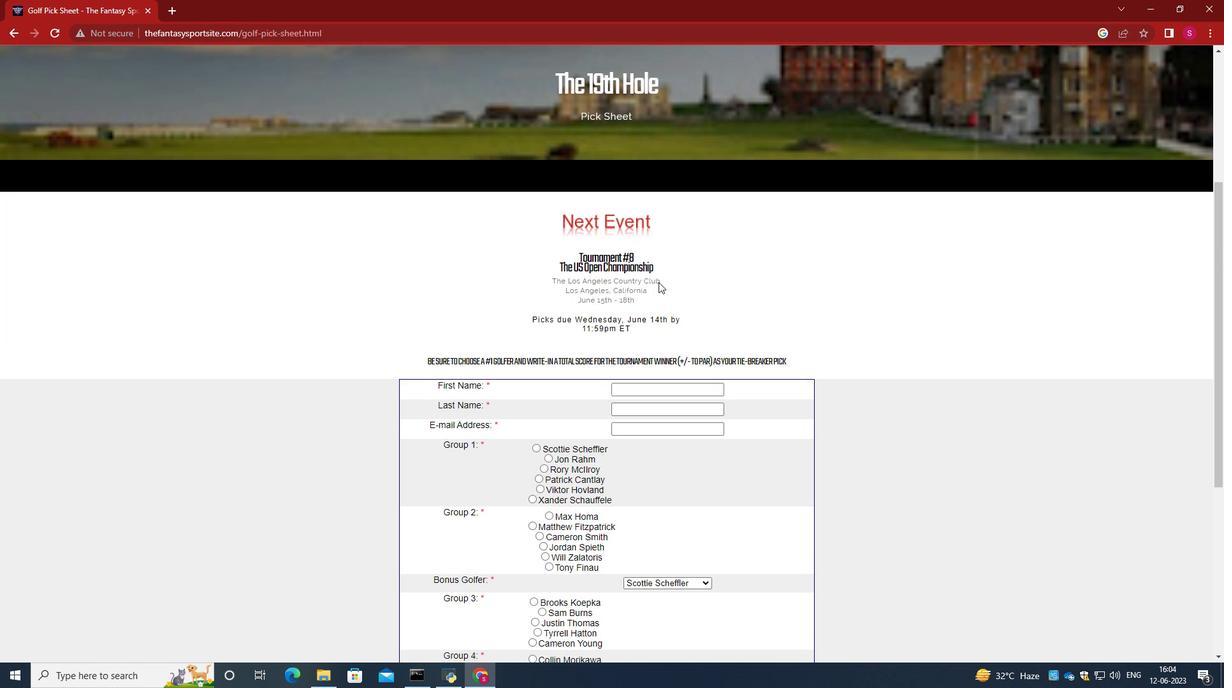 
Action: Mouse moved to (643, 330)
Screenshot: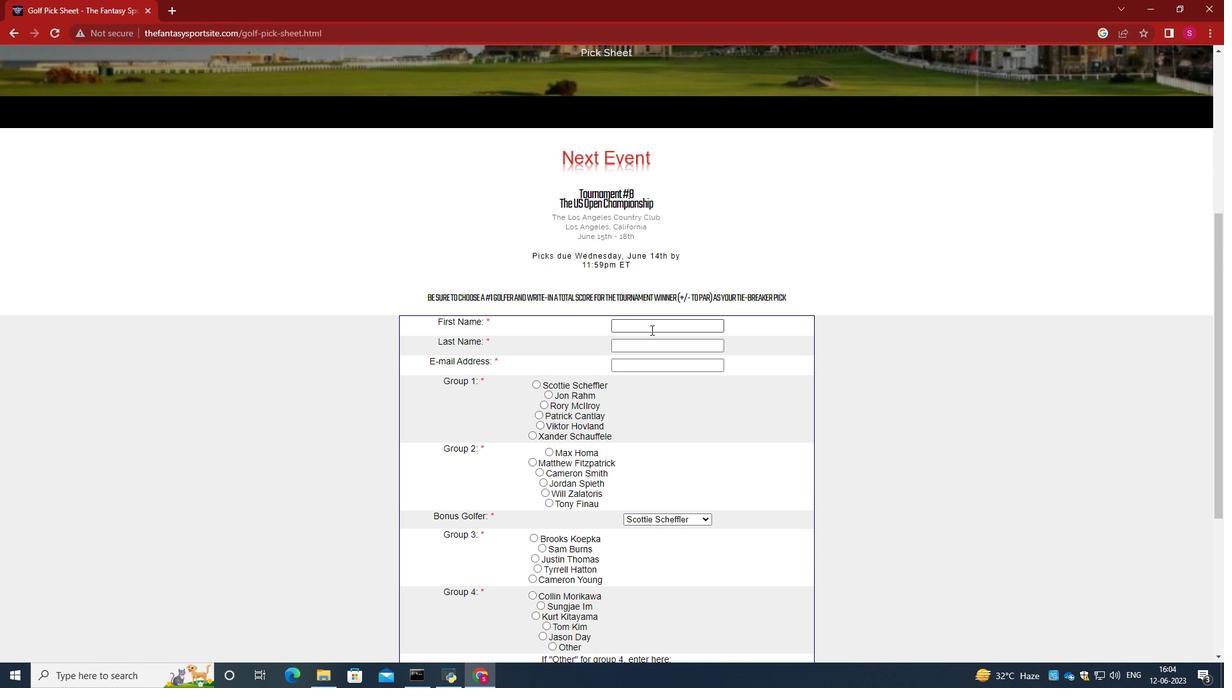 
Action: Mouse pressed left at (643, 330)
Screenshot: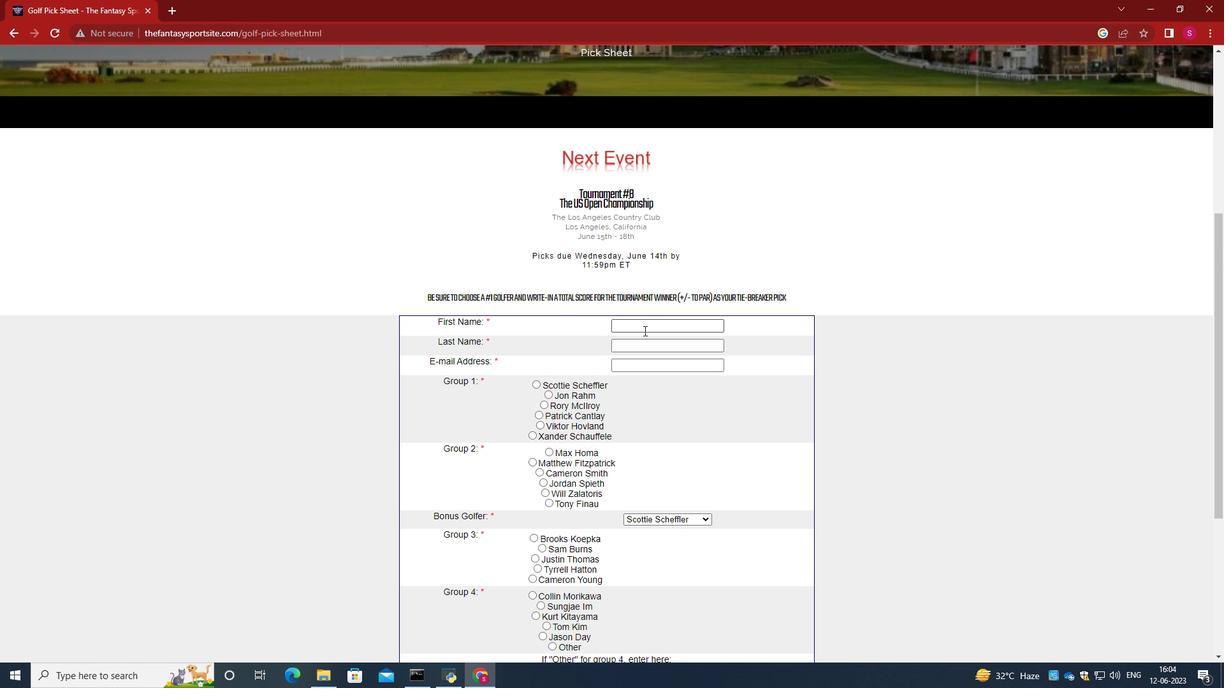 
Action: Key pressed <Key.caps_lock><Key.caps_lock><Key.caps_lock>M<Key.caps_lock>ia<Key.tab><Key.caps_lock>M<Key.caps_lock>itchell<Key.tab>softage.2<Key.shift>@softage.net
Screenshot: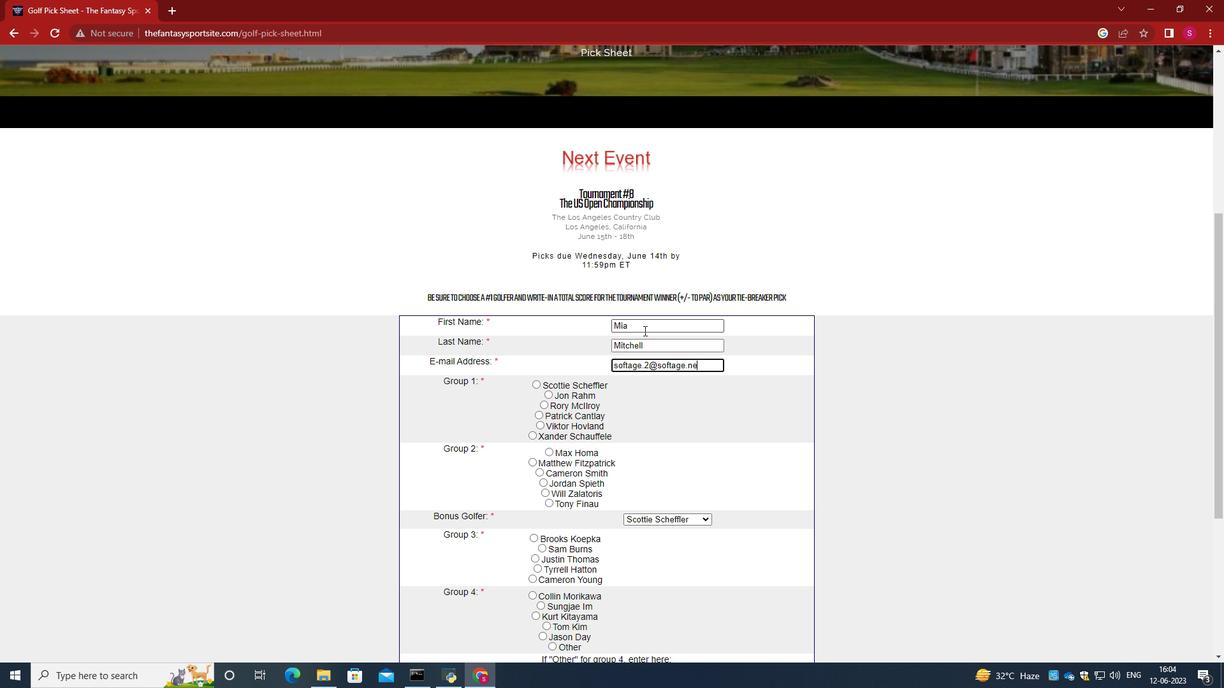 
Action: Mouse moved to (651, 382)
Screenshot: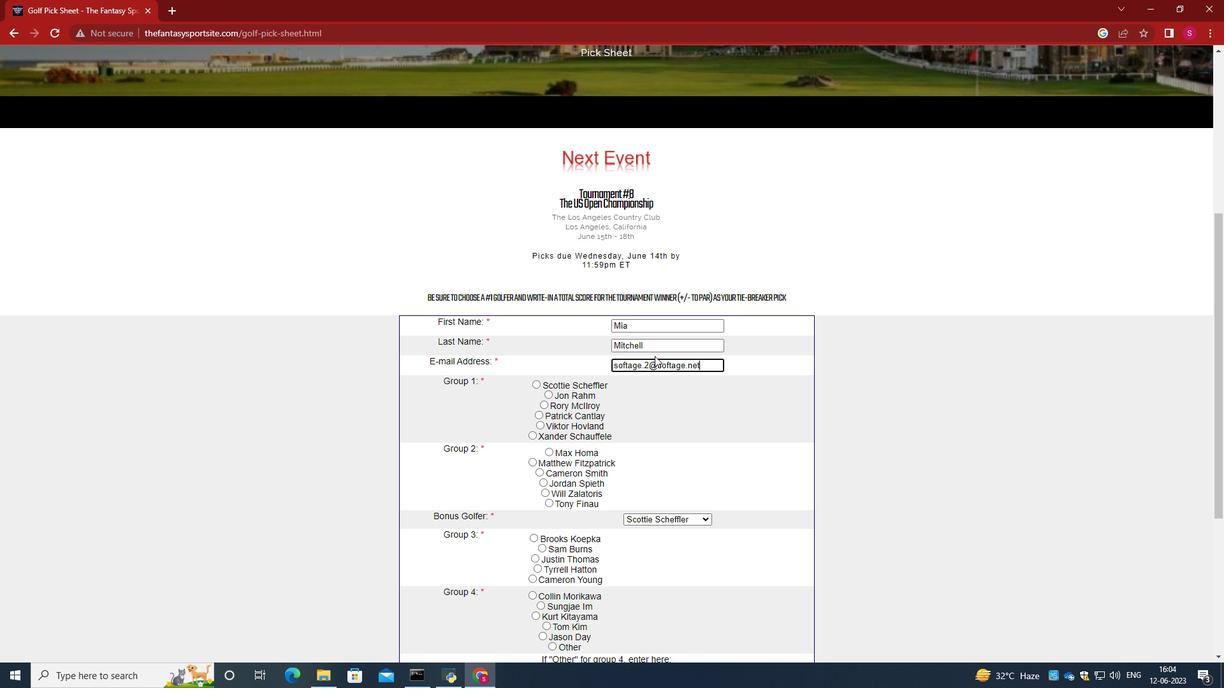 
Action: Mouse scrolled (651, 381) with delta (0, 0)
Screenshot: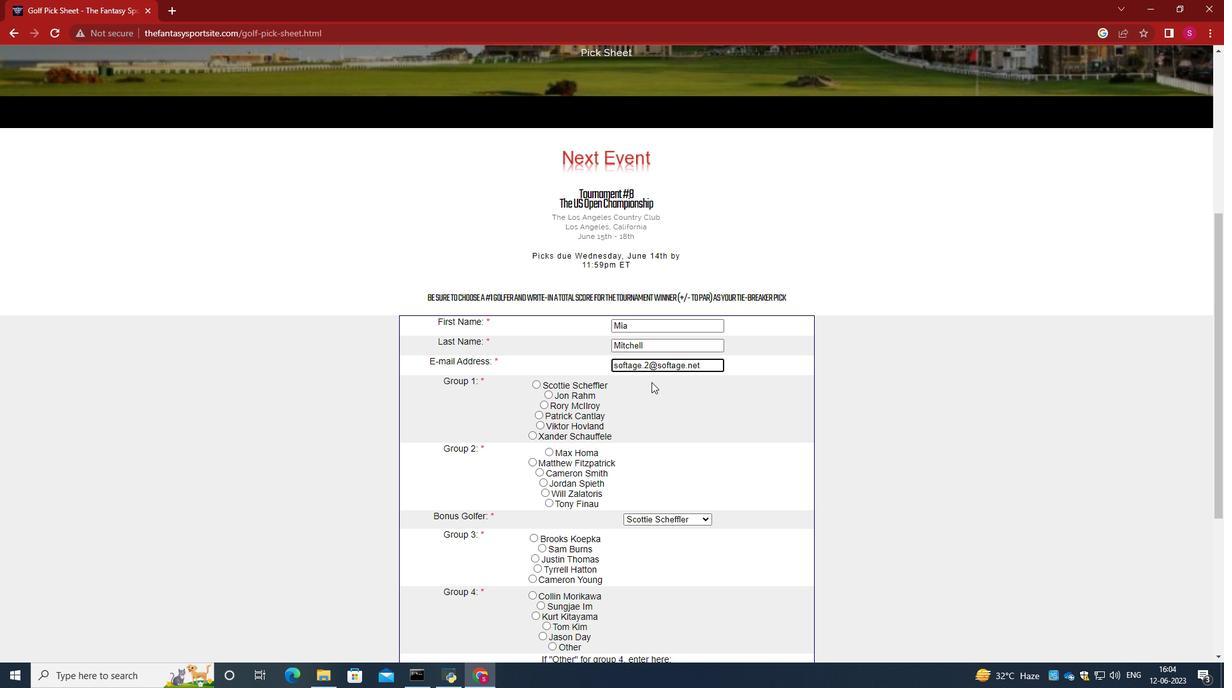 
Action: Mouse moved to (540, 364)
Screenshot: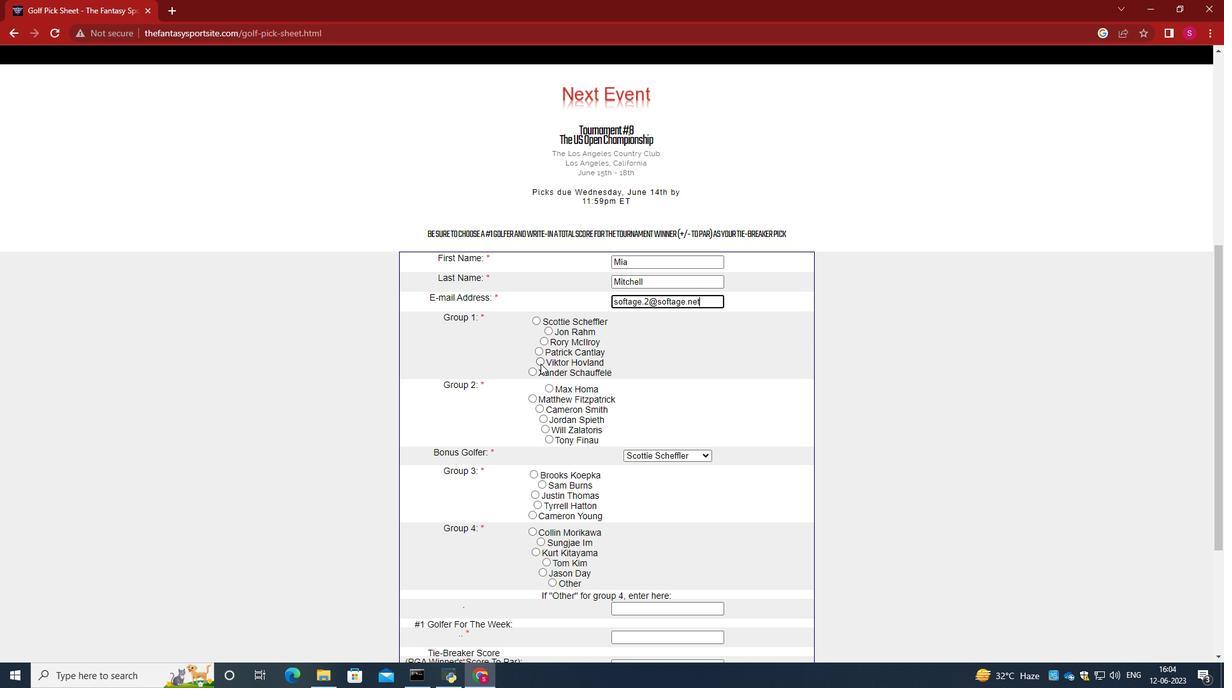 
Action: Mouse pressed left at (540, 364)
Screenshot: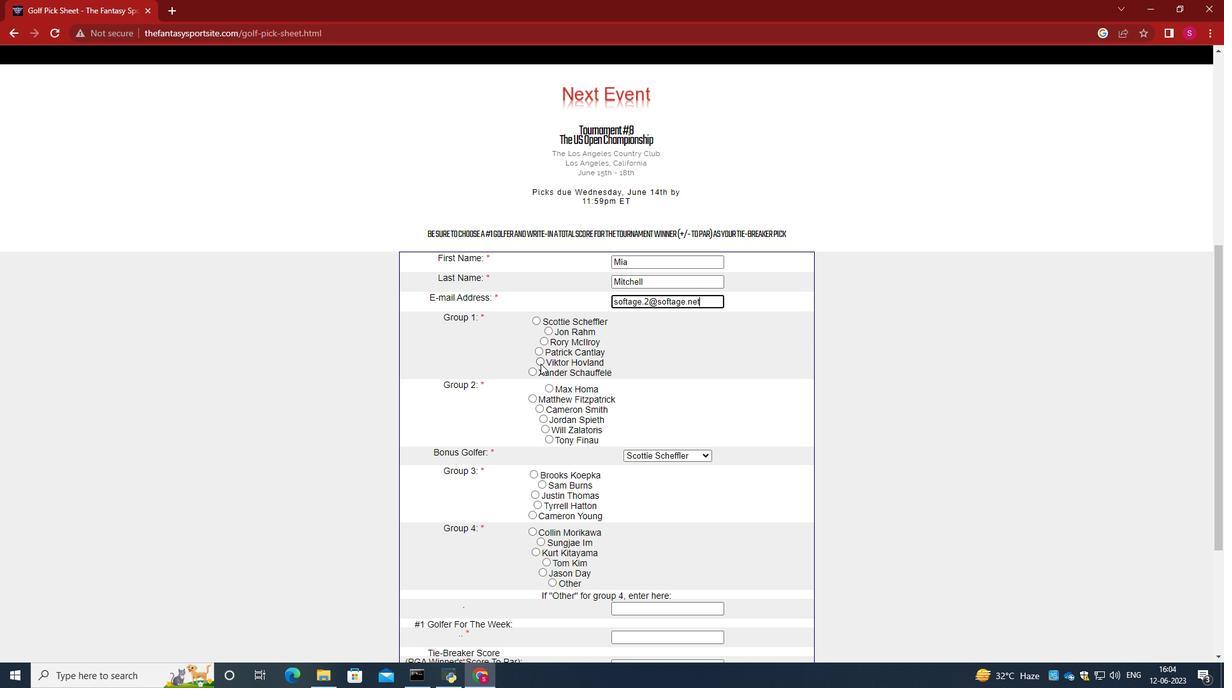 
Action: Mouse moved to (626, 352)
Screenshot: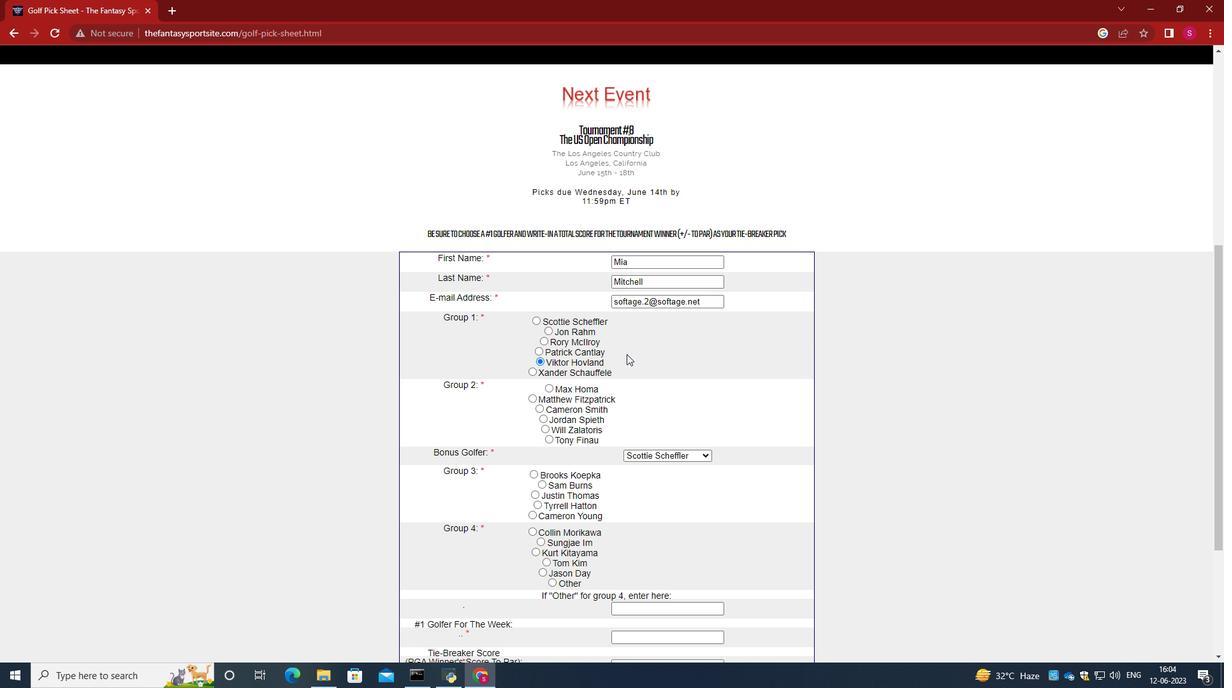 
Action: Mouse scrolled (626, 351) with delta (0, 0)
Screenshot: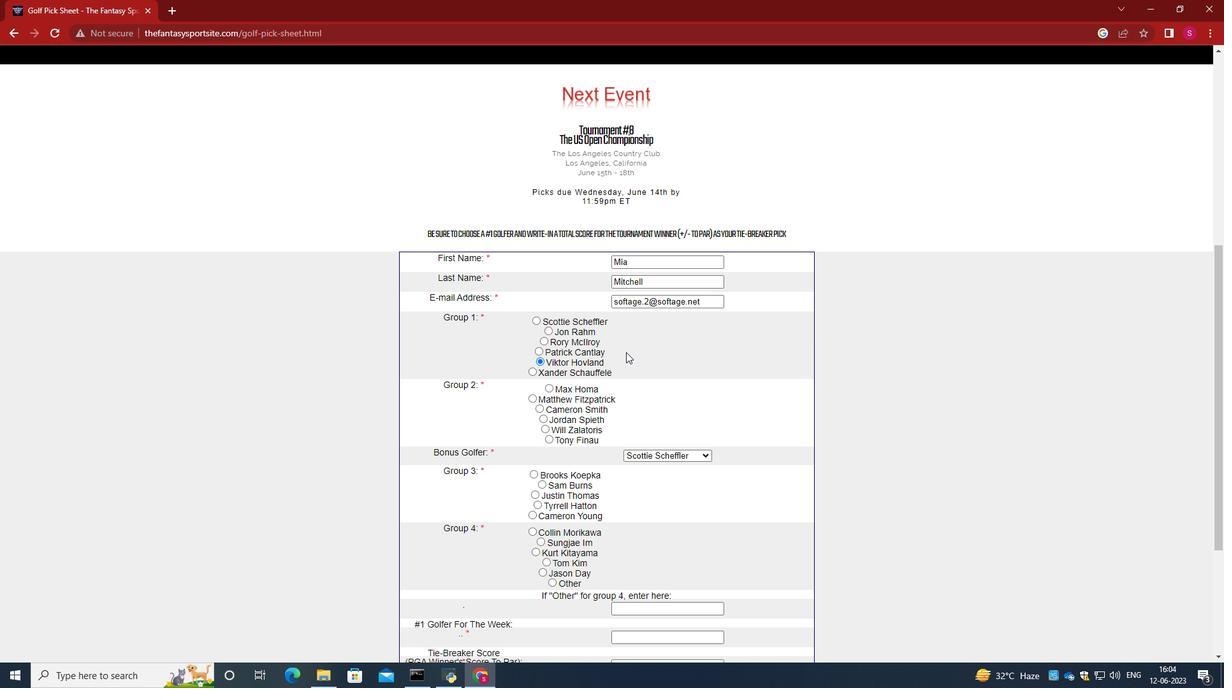 
Action: Mouse moved to (540, 357)
Screenshot: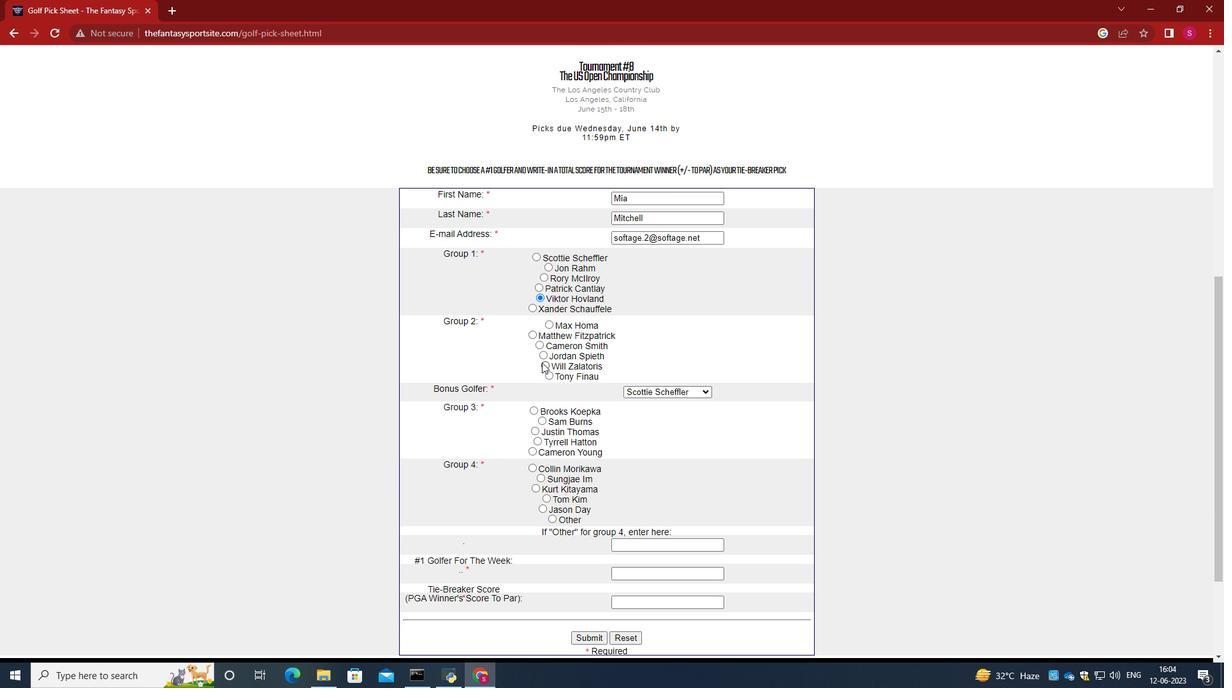 
Action: Mouse pressed left at (540, 357)
Screenshot: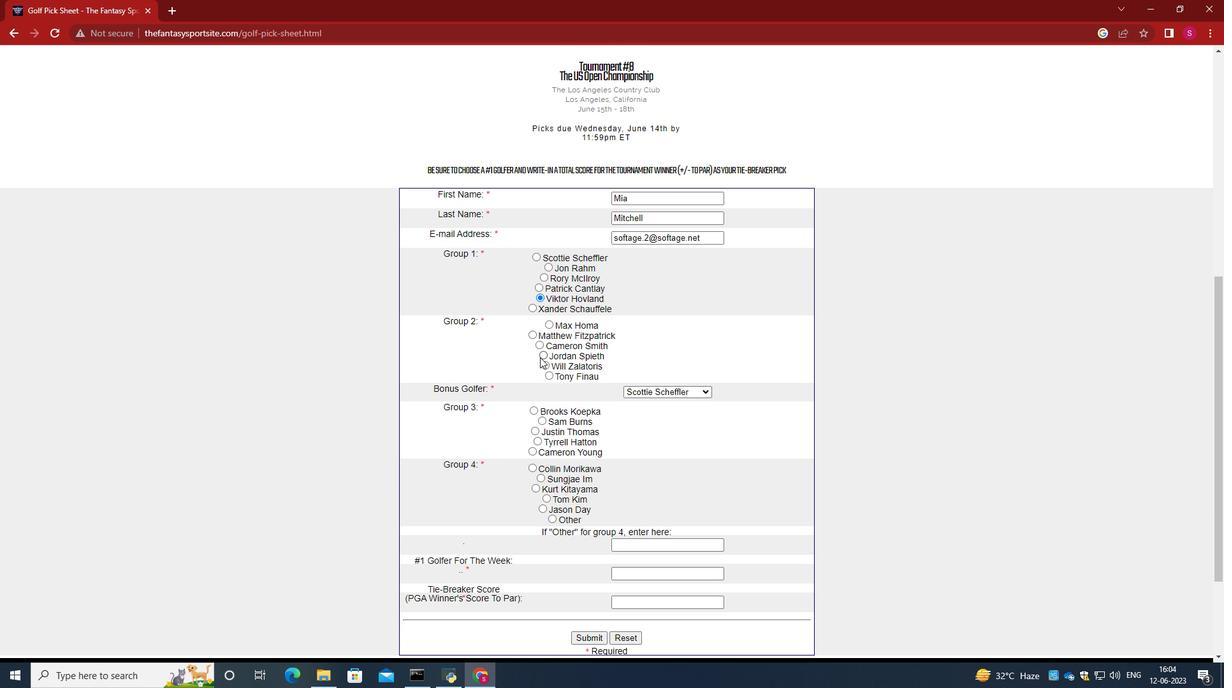 
Action: Mouse moved to (626, 348)
Screenshot: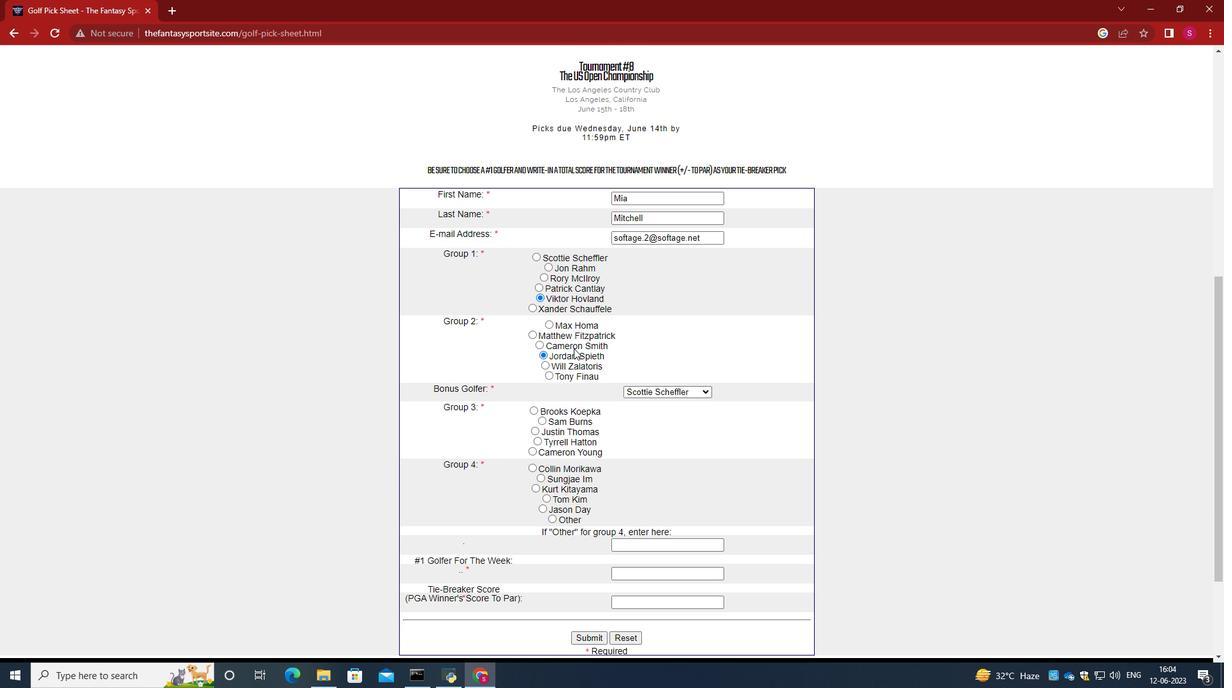 
Action: Mouse scrolled (626, 348) with delta (0, 0)
Screenshot: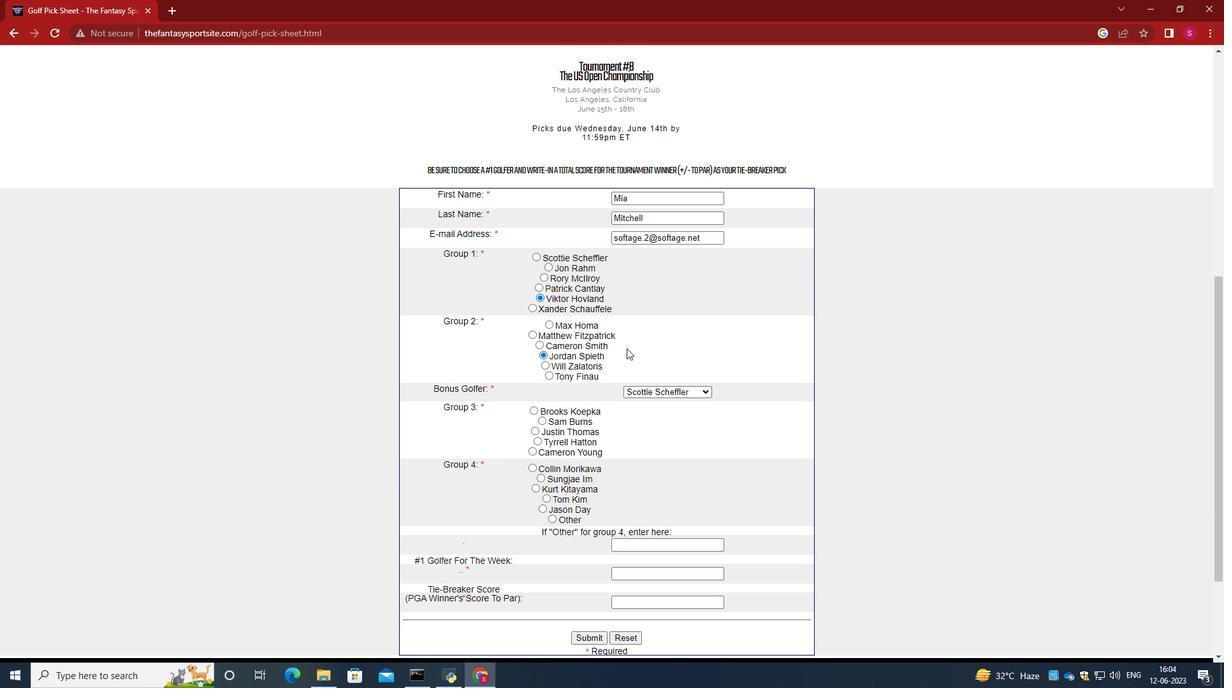 
Action: Mouse moved to (667, 331)
Screenshot: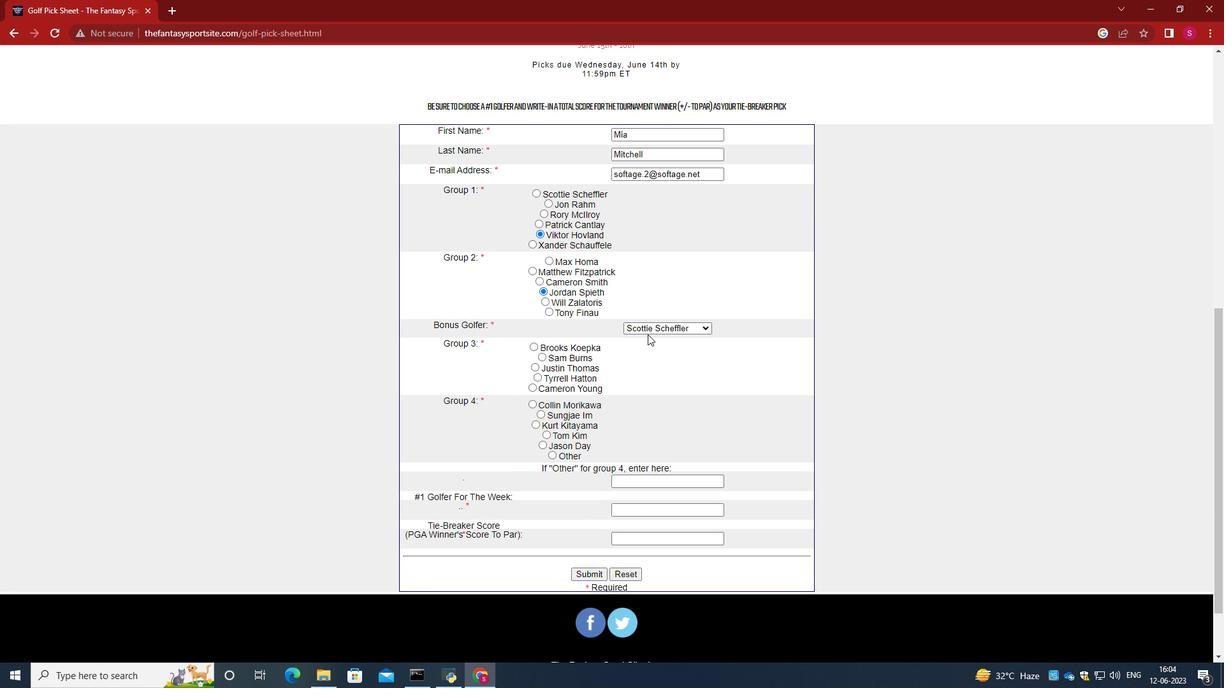 
Action: Mouse pressed left at (667, 331)
Screenshot: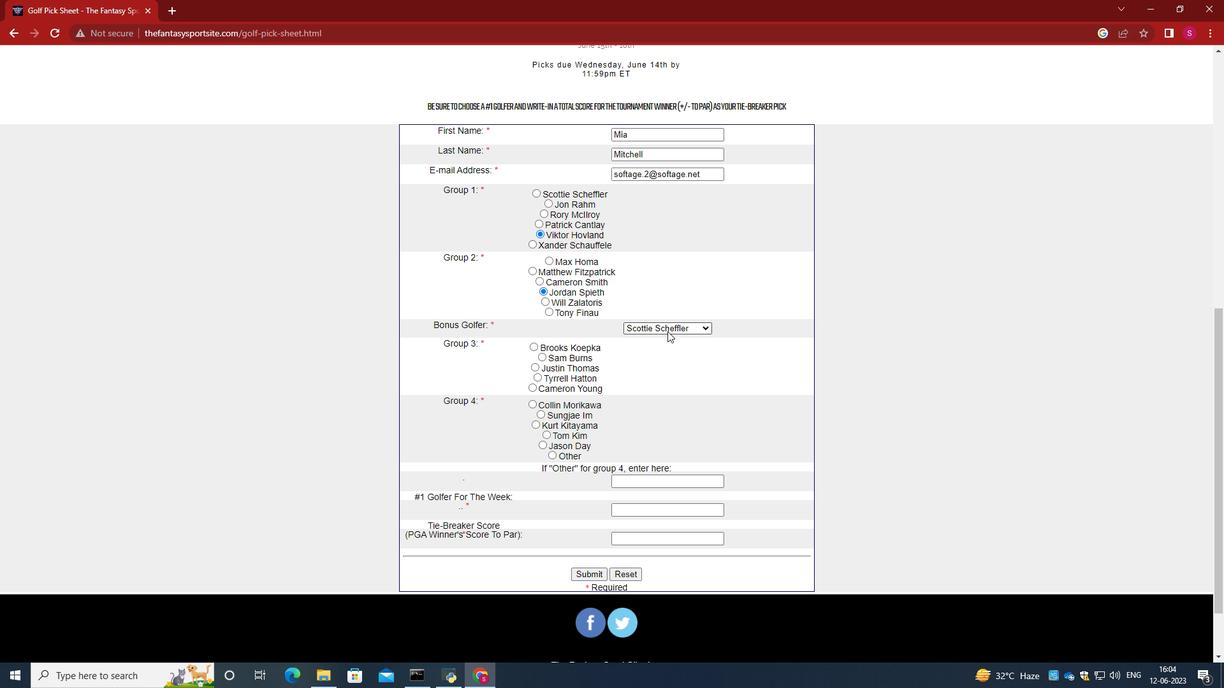 
Action: Mouse moved to (667, 439)
Screenshot: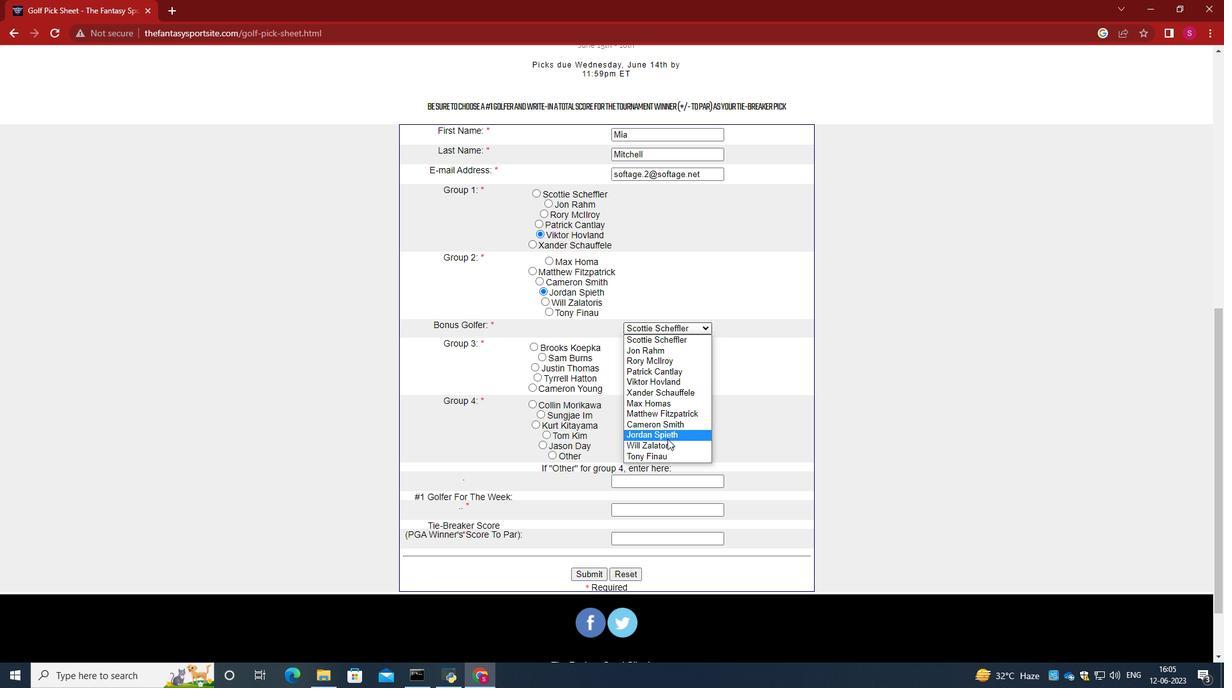
Action: Mouse pressed left at (667, 439)
Screenshot: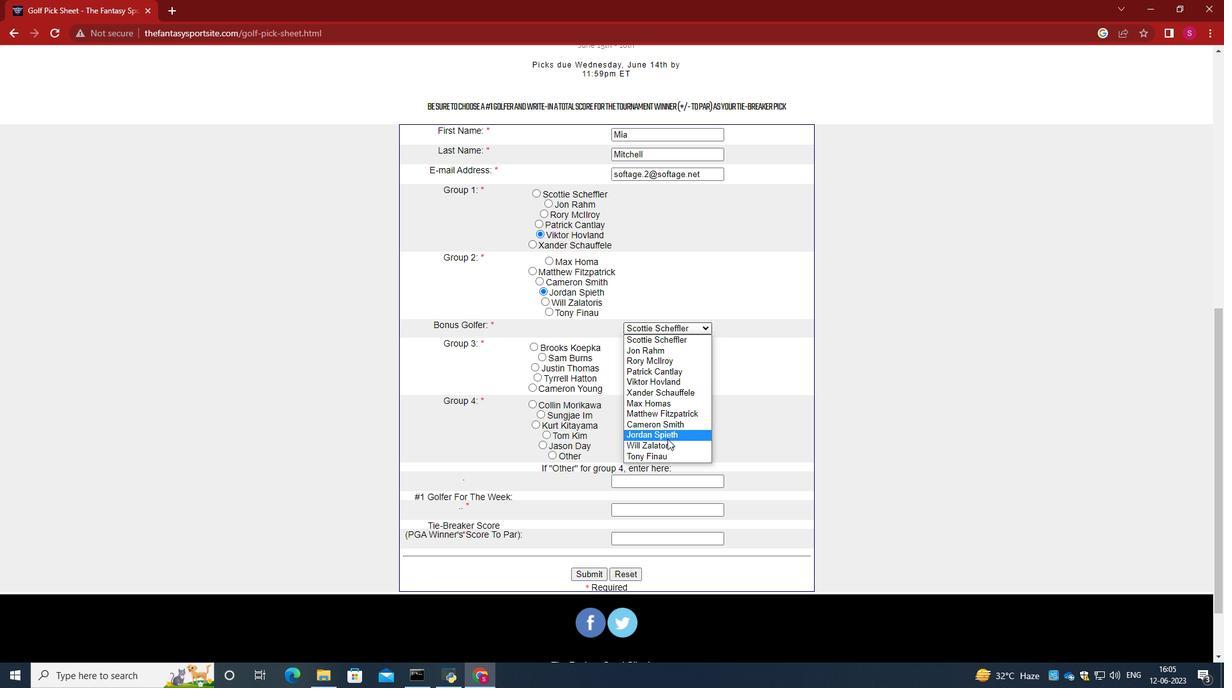 
Action: Mouse moved to (660, 397)
Screenshot: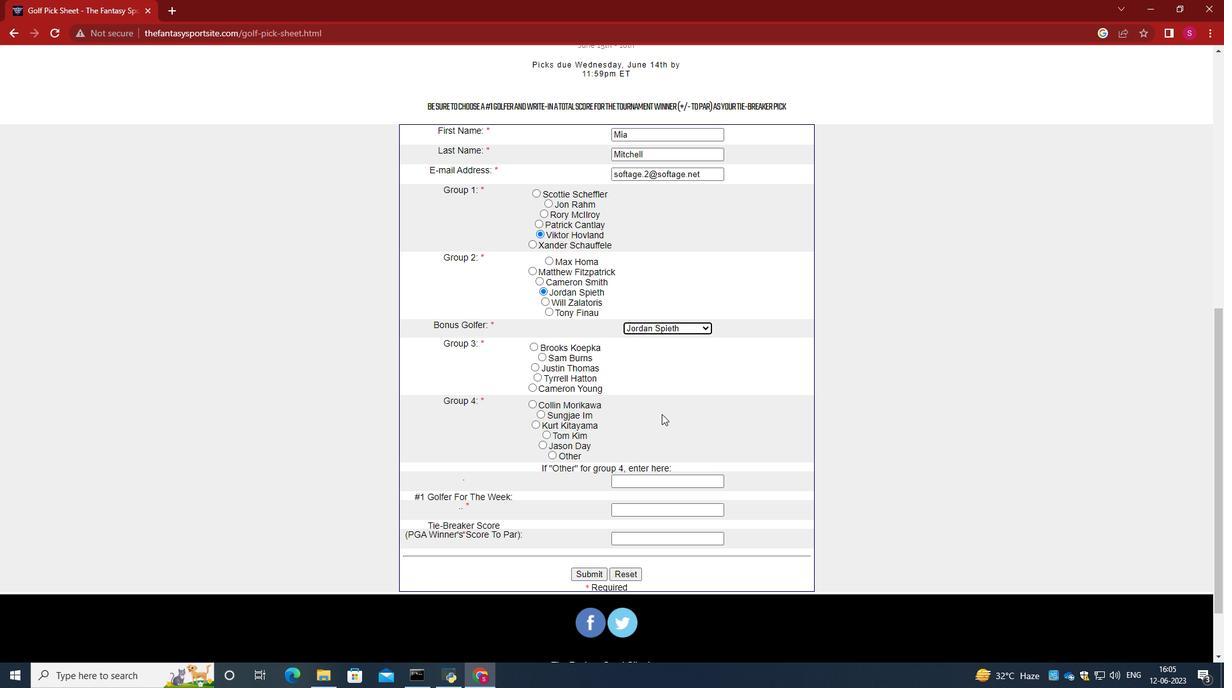 
Action: Mouse scrolled (660, 397) with delta (0, 0)
Screenshot: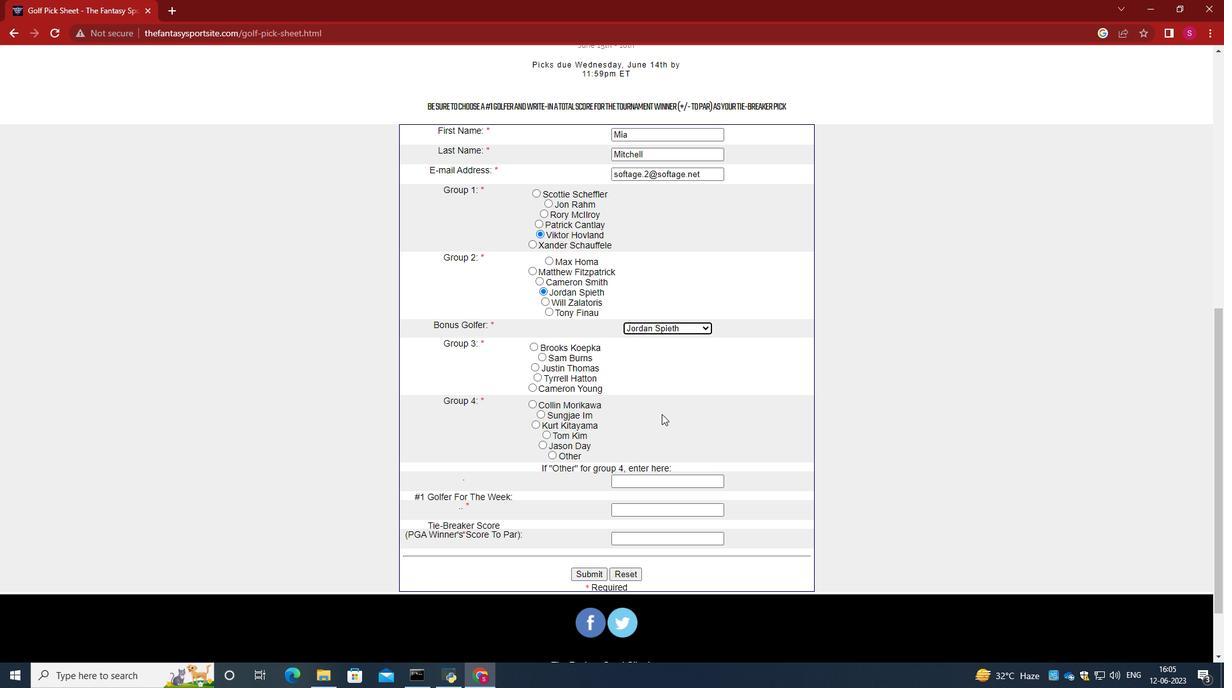 
Action: Mouse moved to (533, 316)
Screenshot: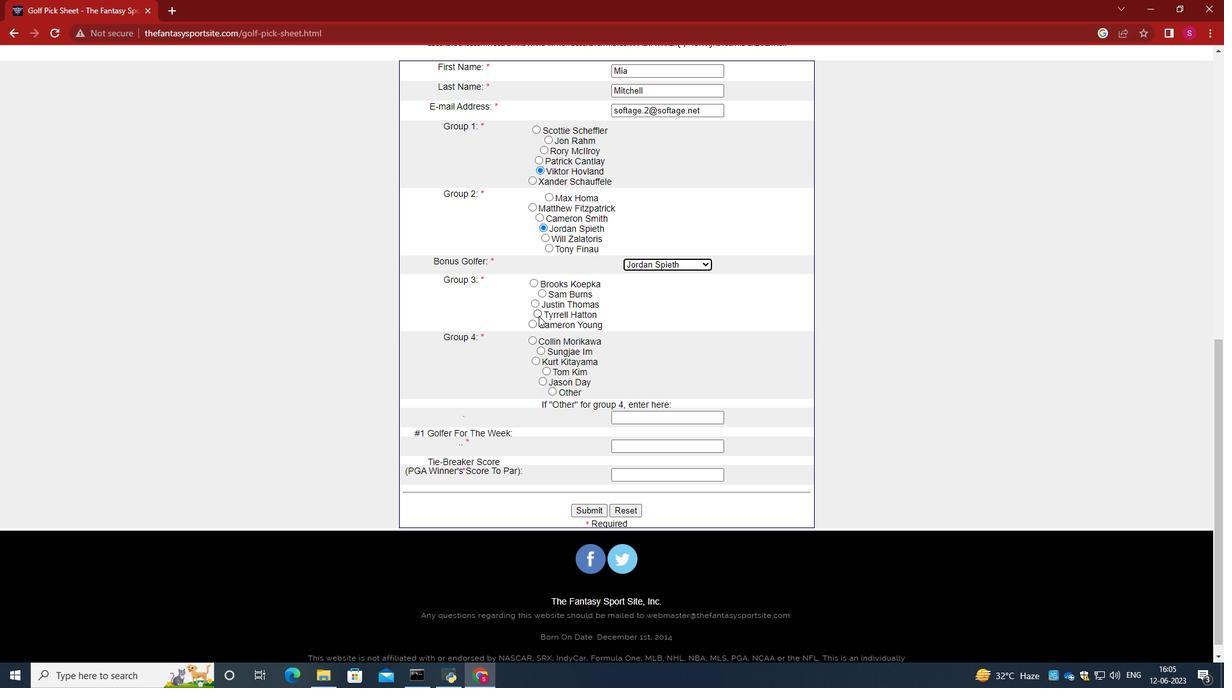 
Action: Mouse pressed left at (533, 316)
Screenshot: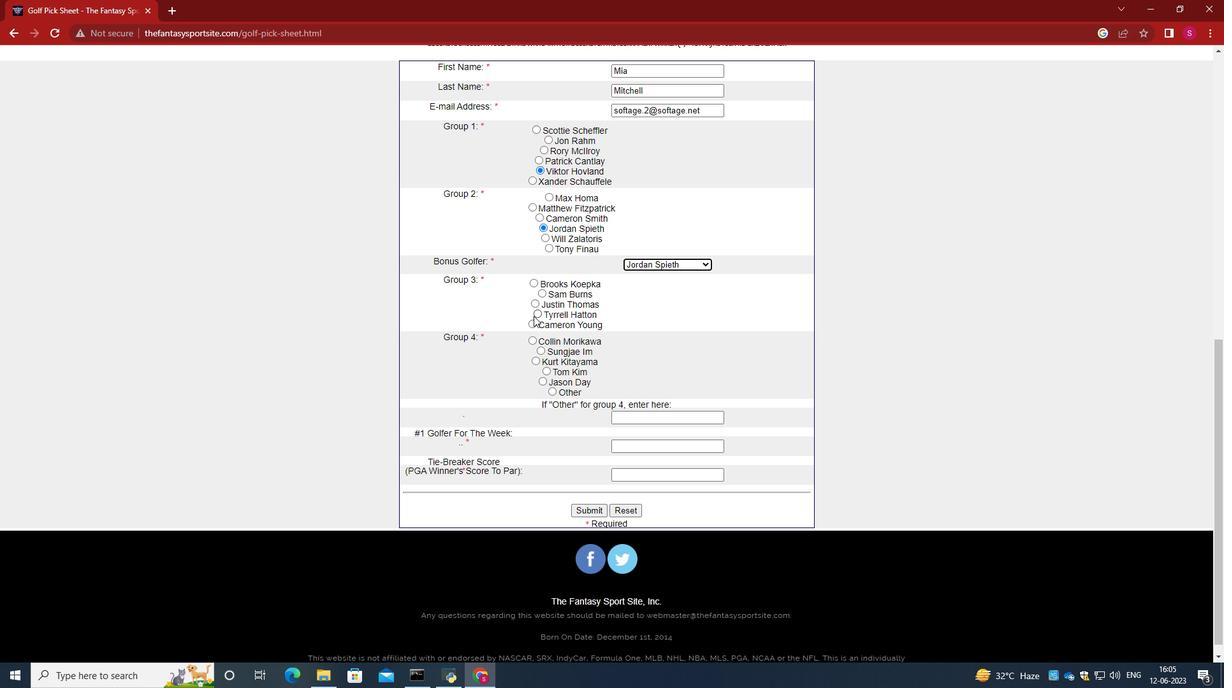 
Action: Mouse moved to (631, 318)
Screenshot: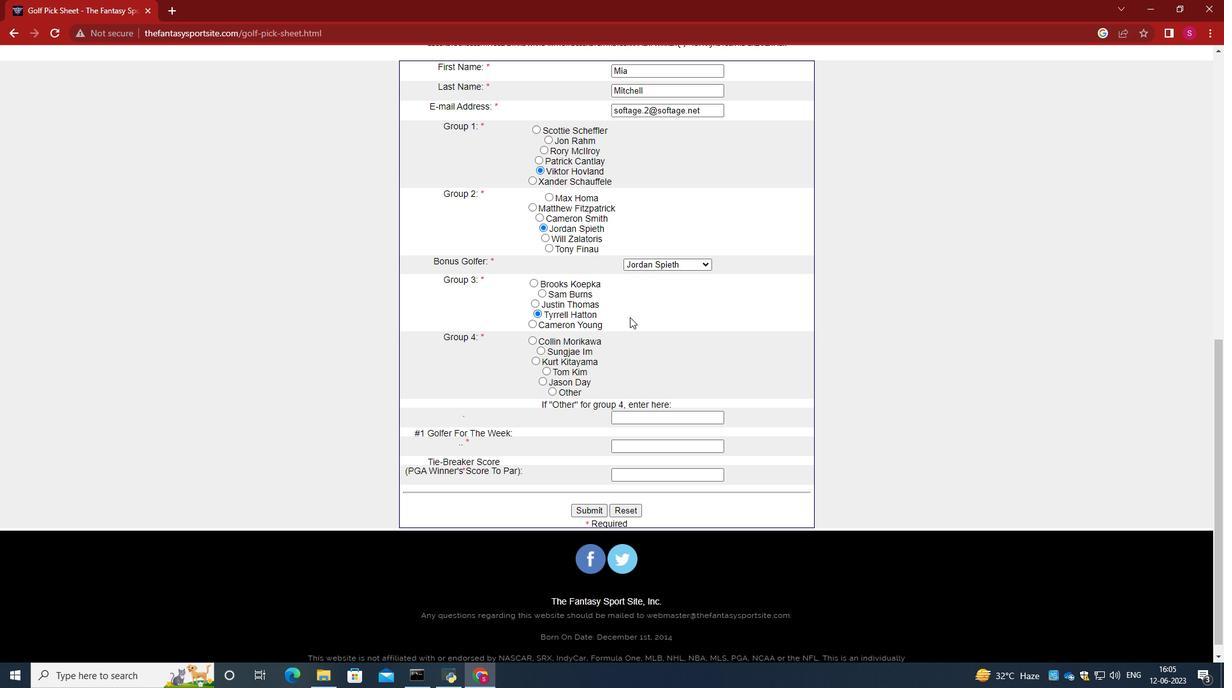 
Action: Mouse scrolled (631, 318) with delta (0, 0)
Screenshot: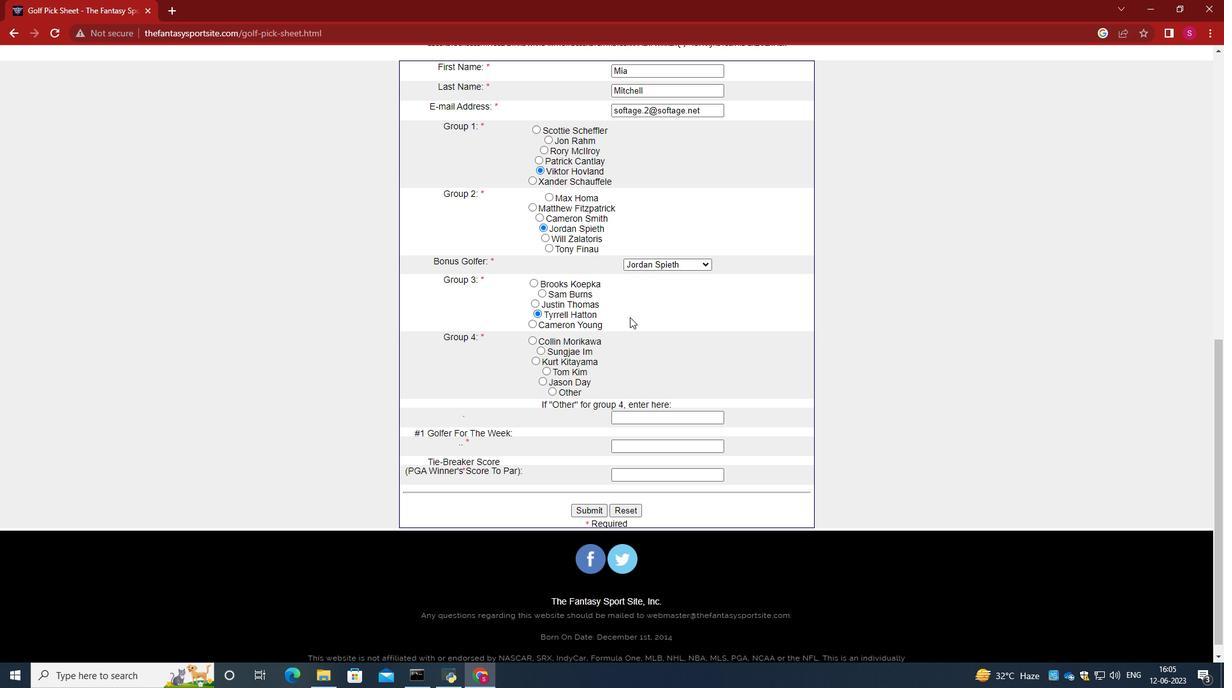 
Action: Mouse moved to (631, 318)
Screenshot: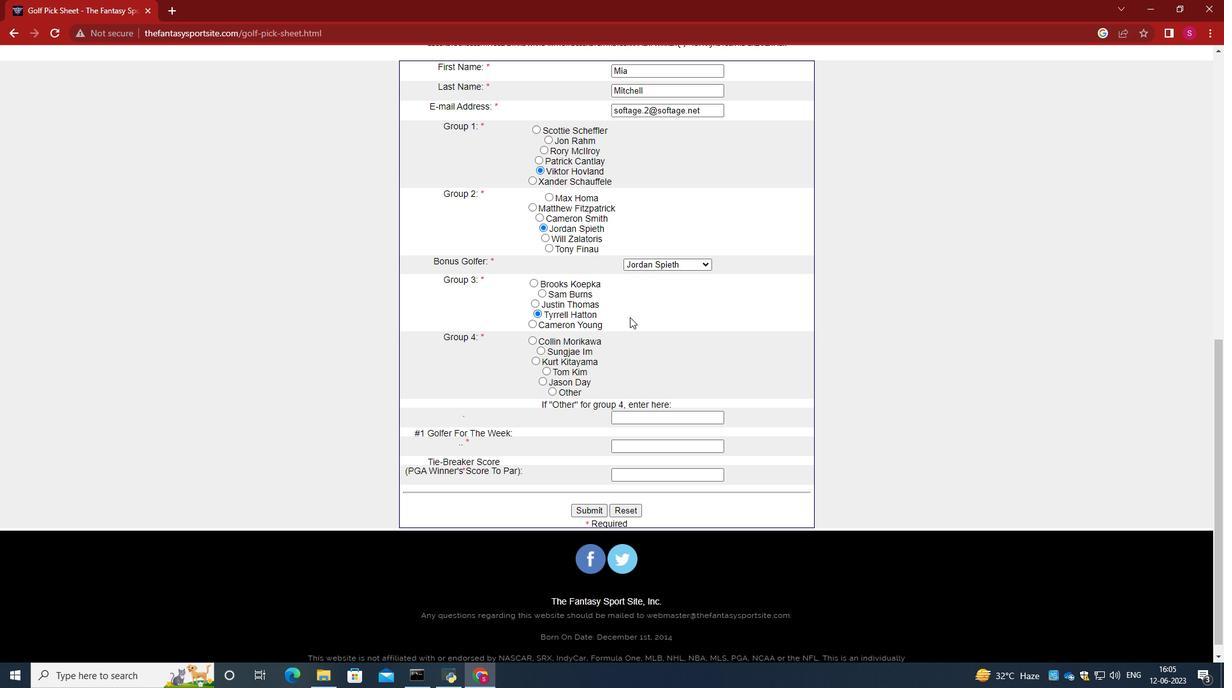 
Action: Mouse scrolled (631, 318) with delta (0, 0)
Screenshot: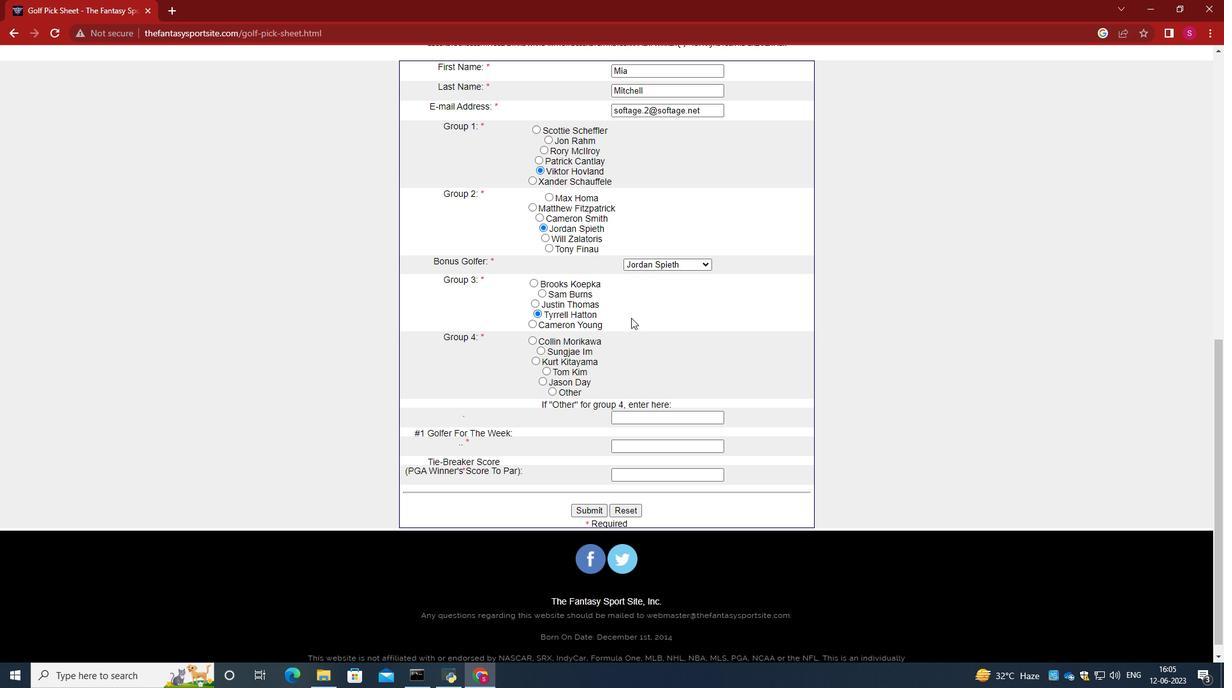 
Action: Mouse moved to (639, 406)
Screenshot: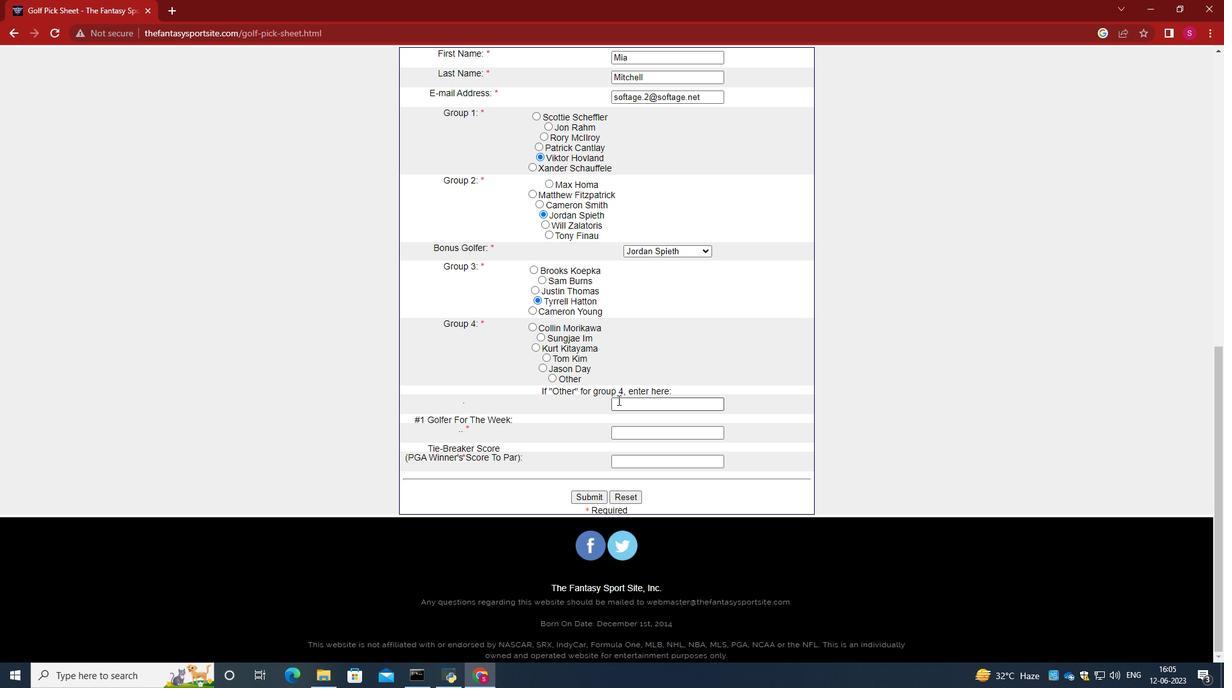
Action: Mouse pressed left at (639, 406)
Screenshot: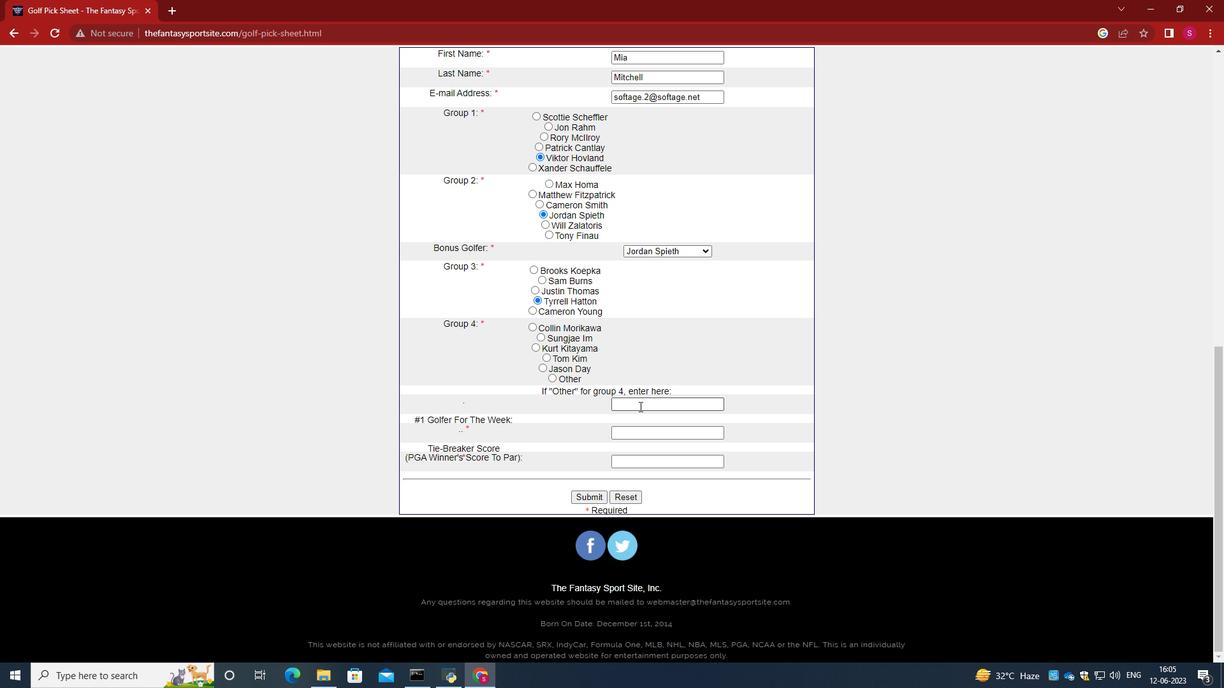 
Action: Mouse moved to (554, 378)
Screenshot: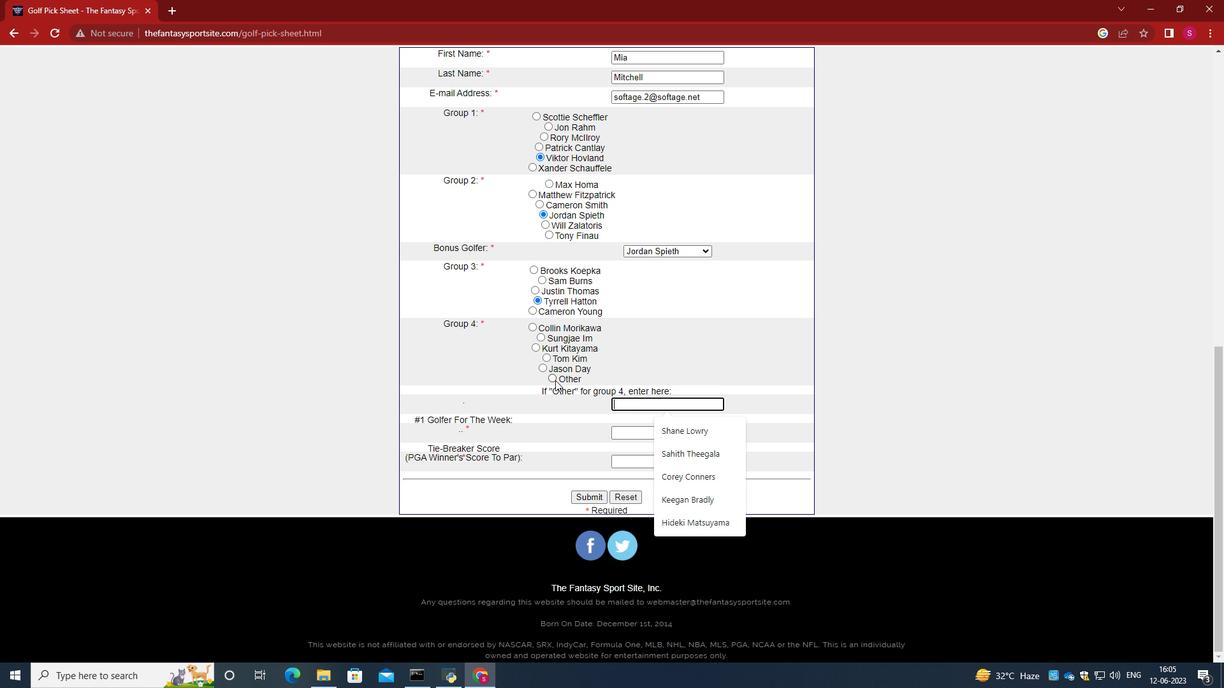 
Action: Mouse pressed left at (554, 378)
Screenshot: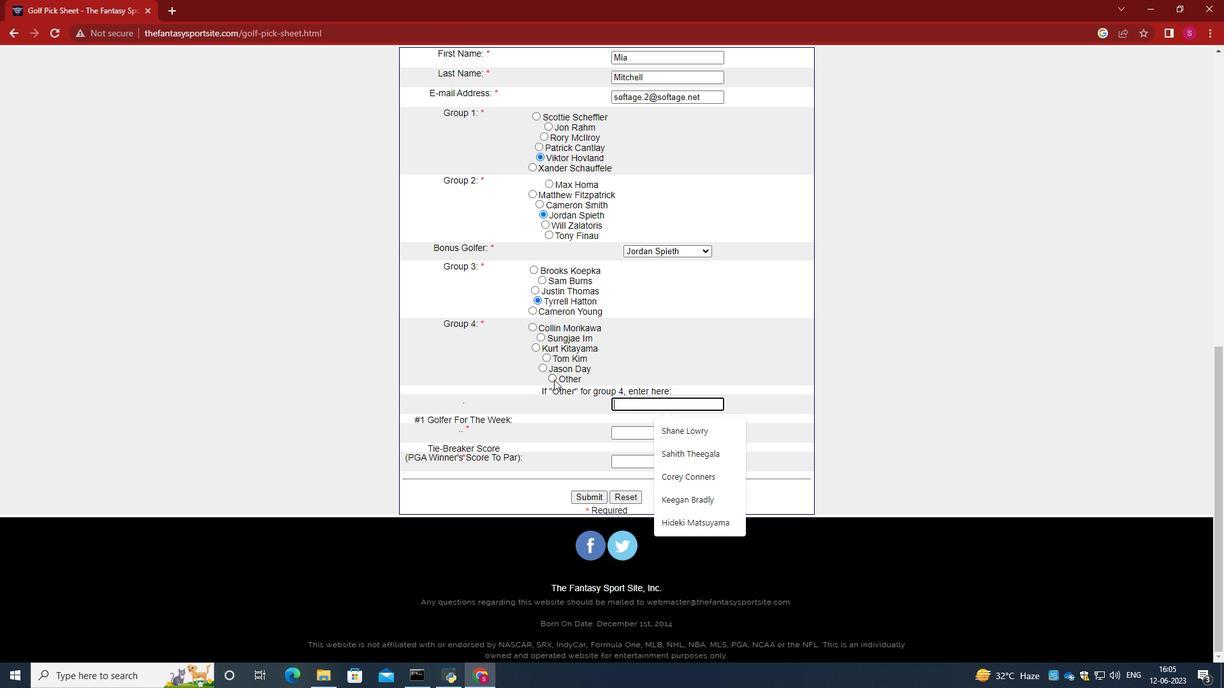 
Action: Mouse moved to (625, 397)
Screenshot: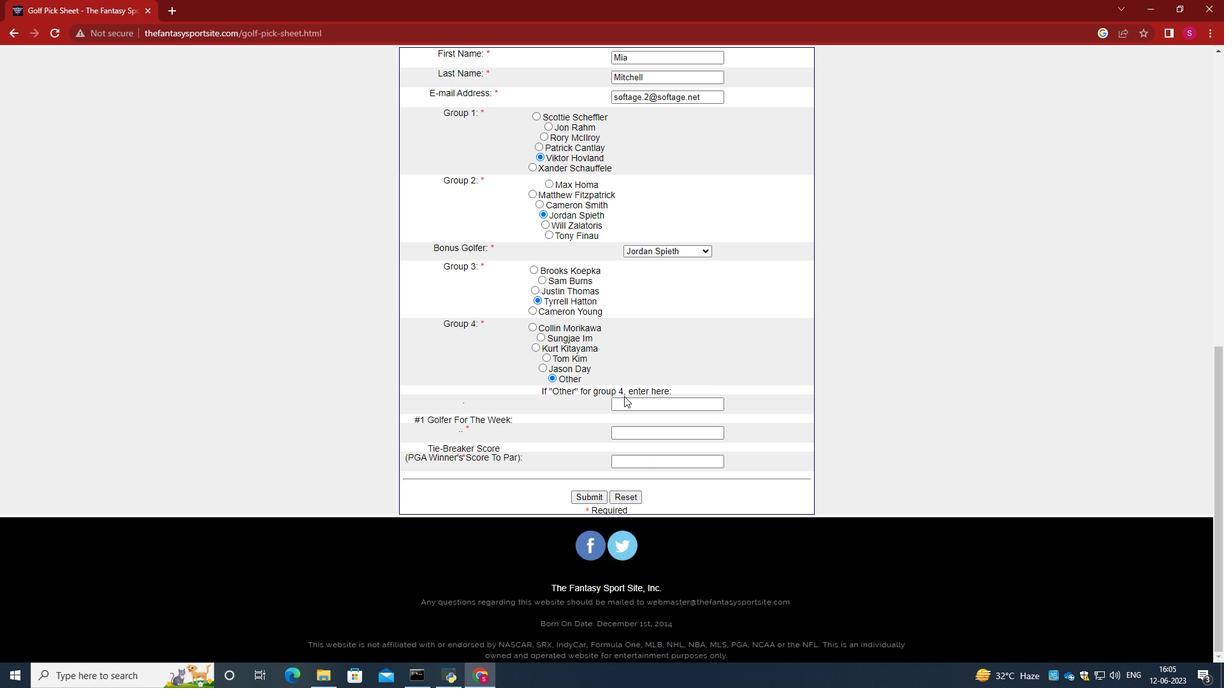 
Action: Mouse pressed left at (625, 397)
Screenshot: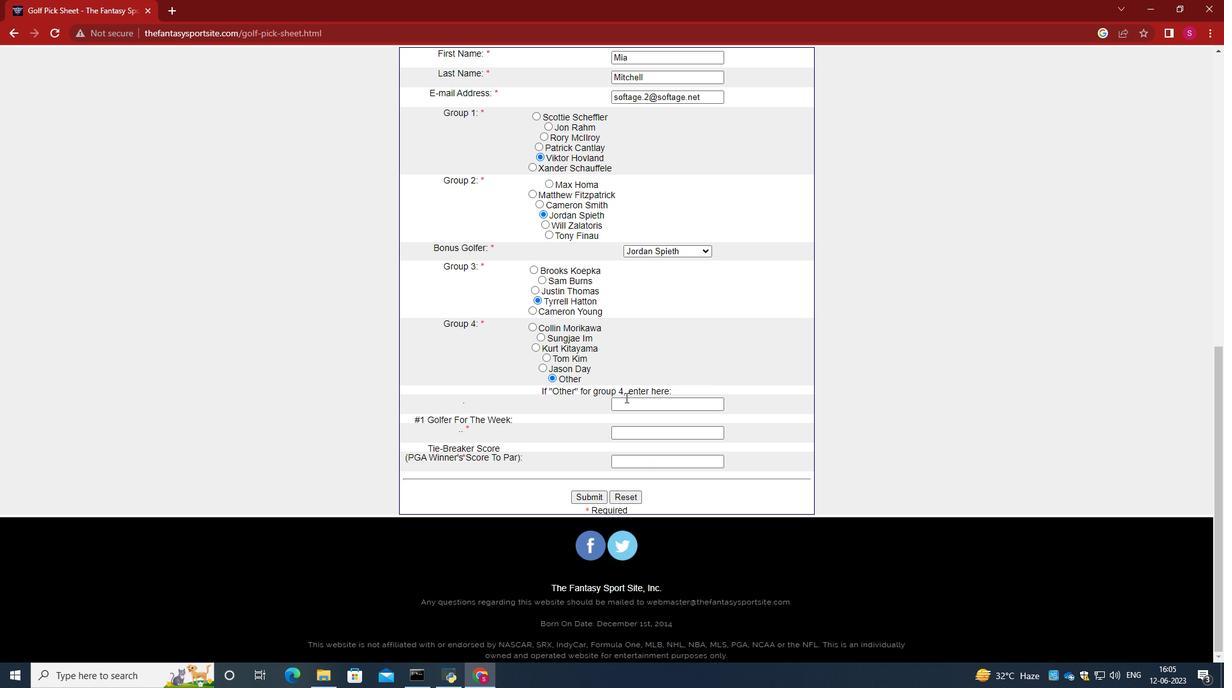 
Action: Key pressed <Key.caps_lock>H<Key.caps_lock>ideki<Key.space>m<Key.backspace><Key.caps_lock>M<Key.caps_lock>as<Key.backspace>tsuyama
Screenshot: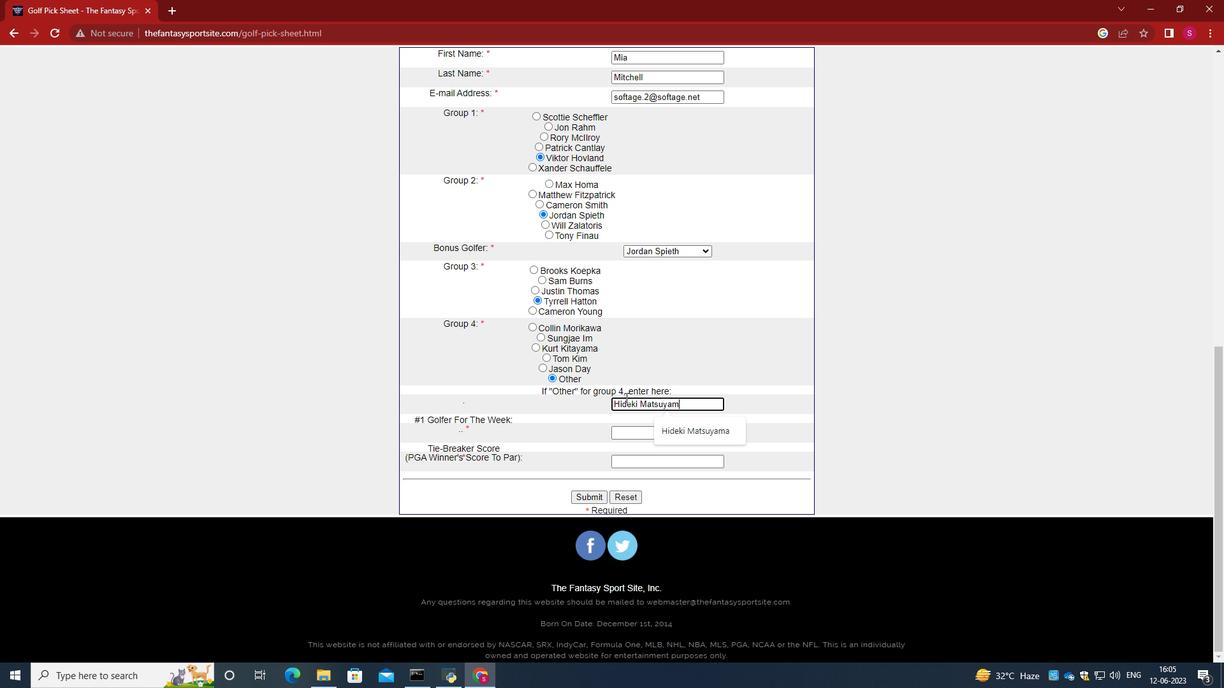 
Action: Mouse moved to (633, 432)
Screenshot: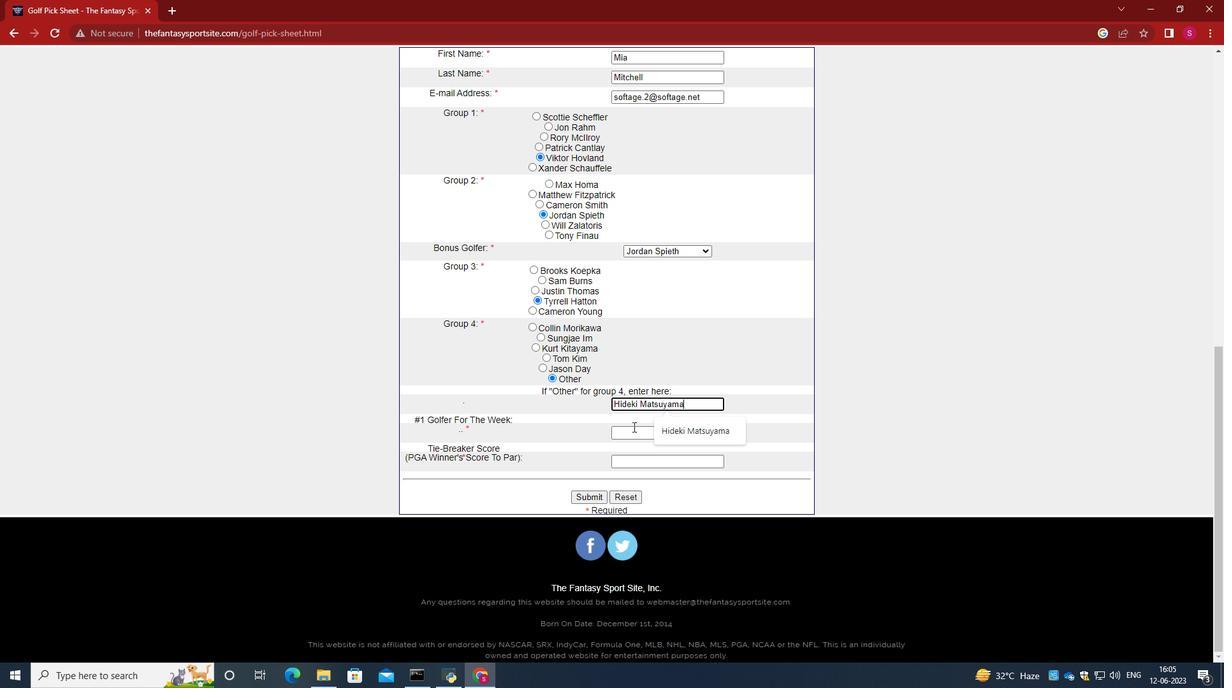 
Action: Mouse pressed left at (633, 432)
Screenshot: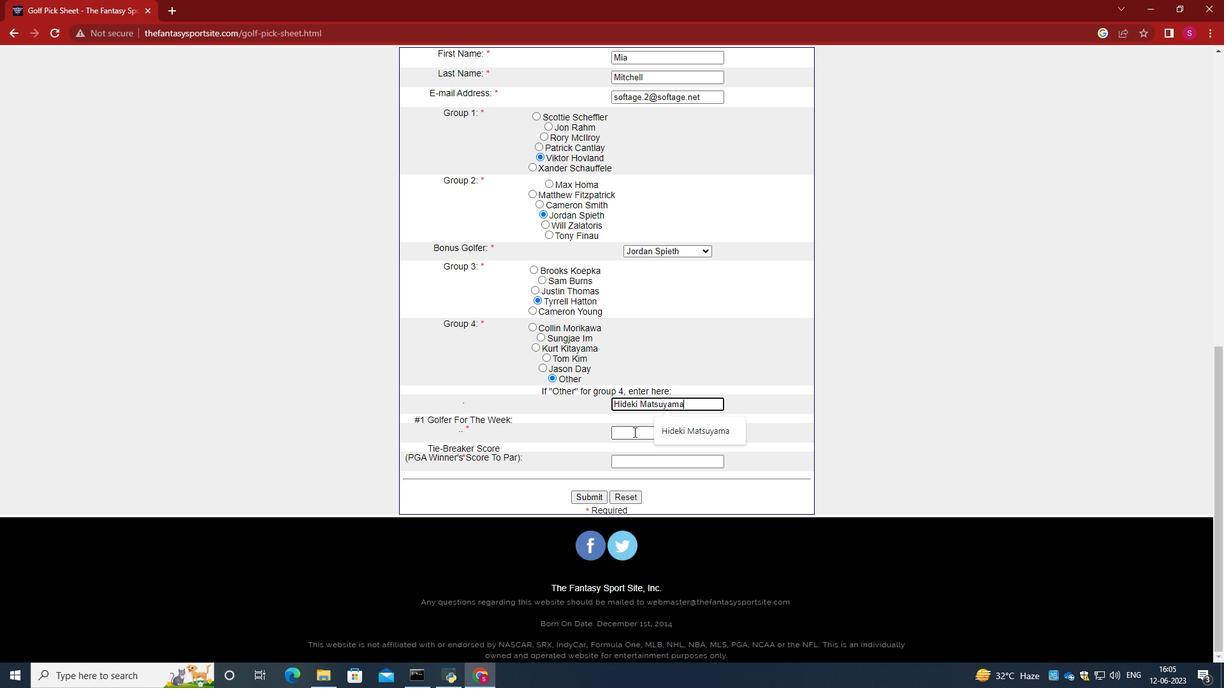 
Action: Mouse moved to (633, 432)
Screenshot: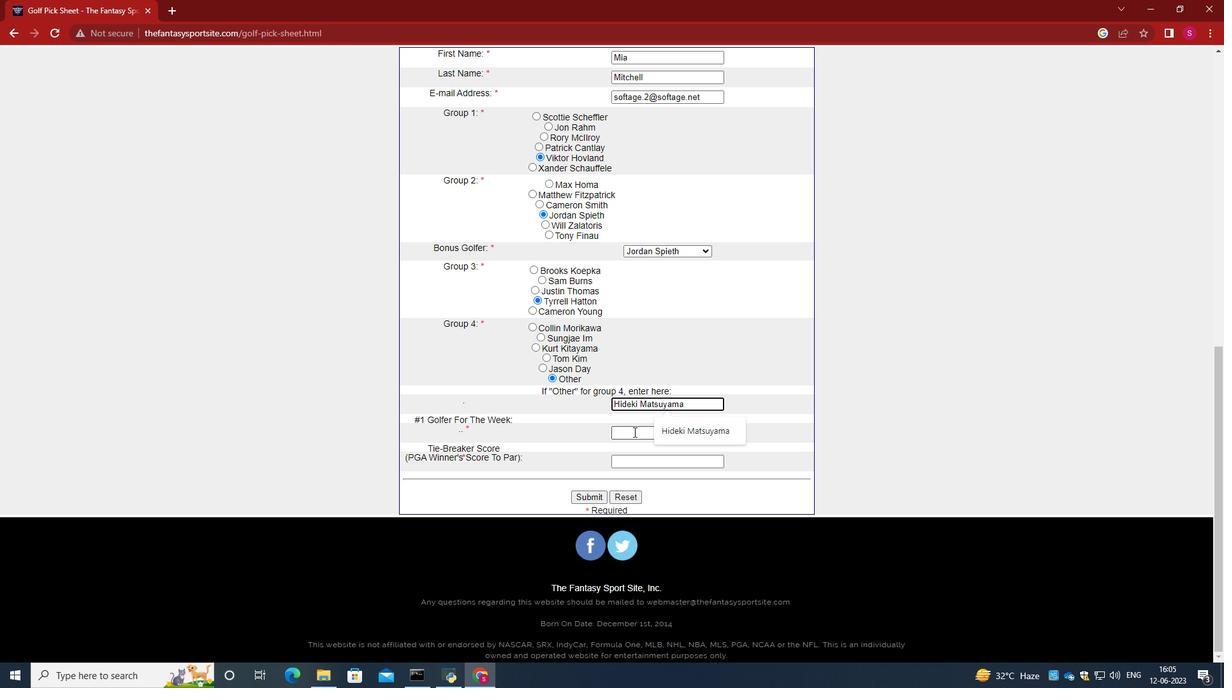 
Action: Key pressed <Key.caps_lock>J<Key.caps_lock>on<Key.space><Key.caps_lock>R<Key.caps_lock>ahm<Key.tab>1
Screenshot: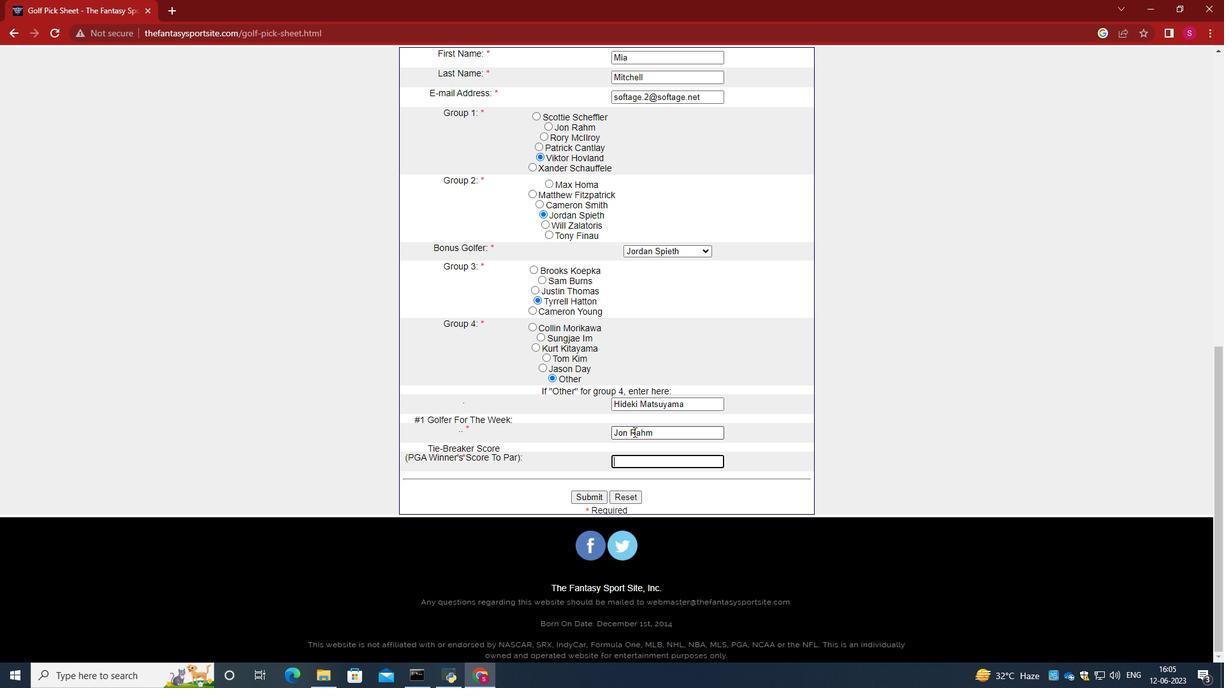 
Action: Mouse moved to (587, 502)
Screenshot: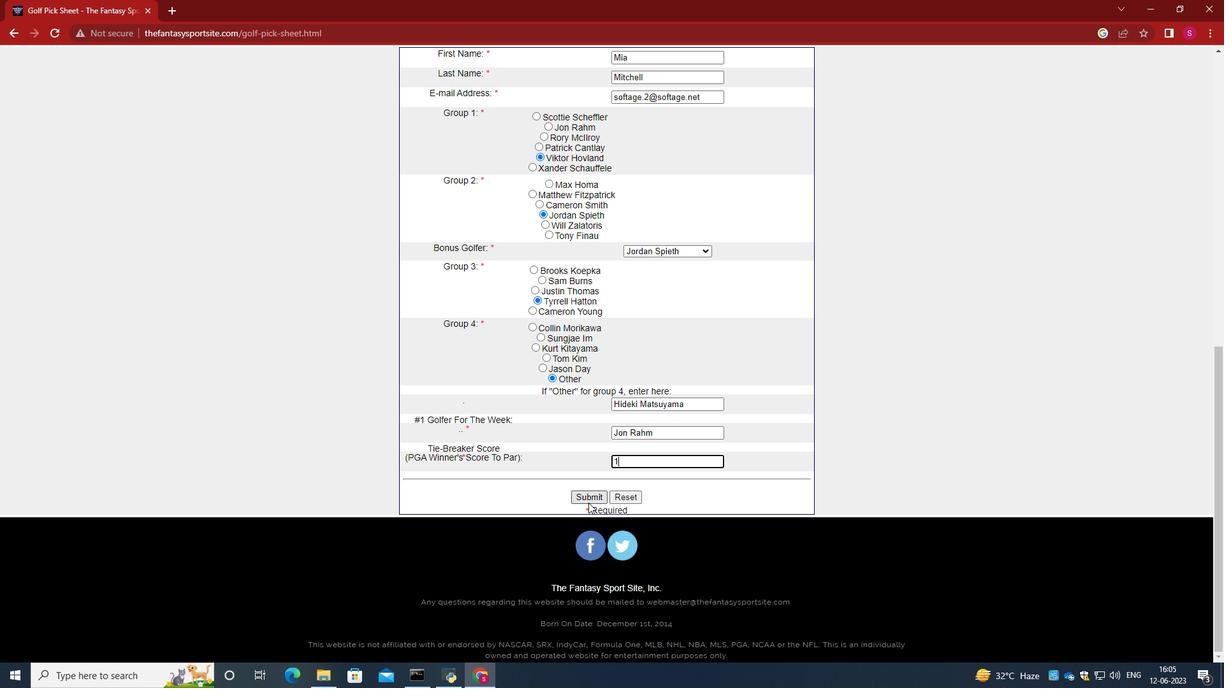 
Action: Mouse pressed left at (587, 502)
Screenshot: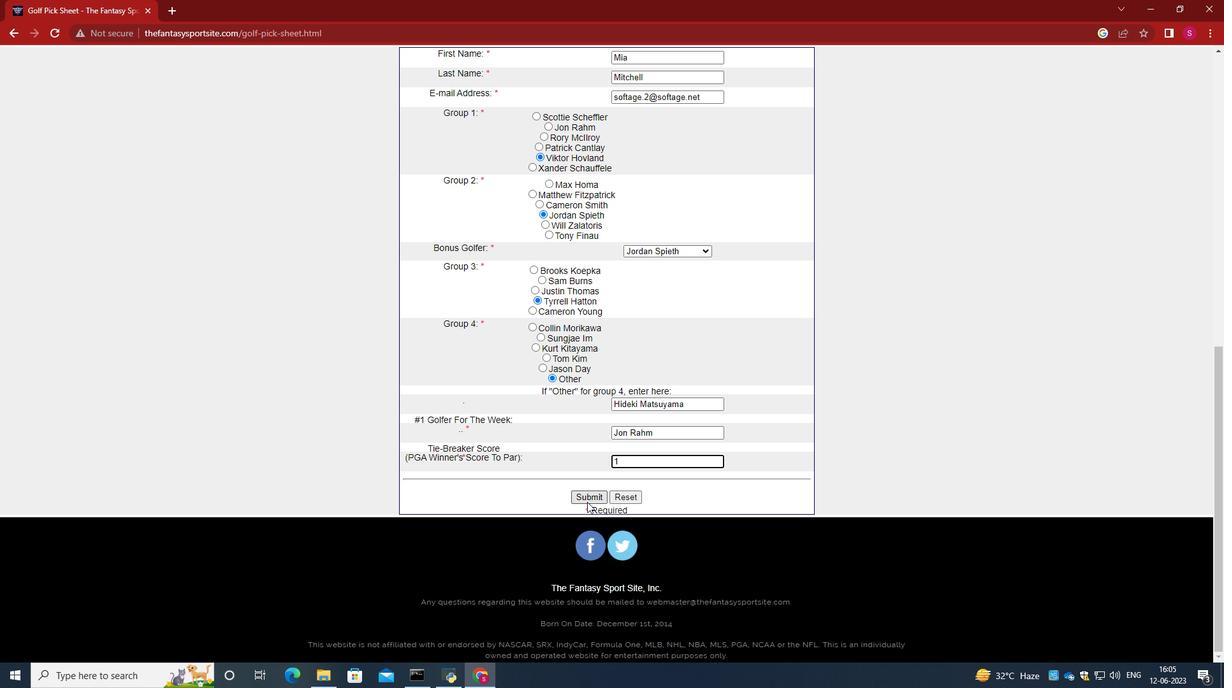 
